 Task: Look for space in Lessines, Belgium from 13th August, 2023 to 17th August, 2023 for 2 adults in price range Rs.10000 to Rs.16000. Place can be entire place with 2 bedrooms having 2 beds and 1 bathroom. Property type can be guest house. Amenities needed are: heating, hot tub, . Booking option can be shelf check-in. Required host language is English.
Action: Mouse moved to (401, 100)
Screenshot: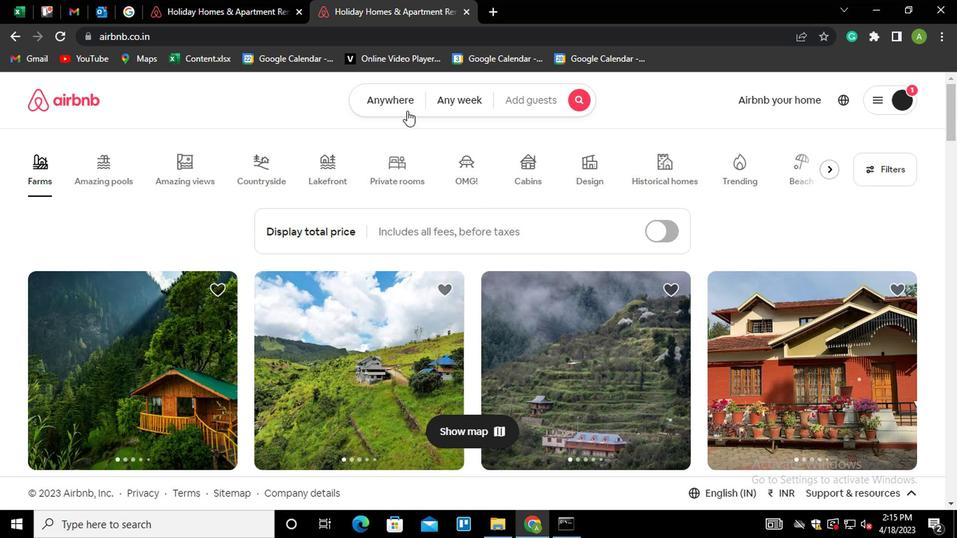 
Action: Mouse pressed left at (401, 100)
Screenshot: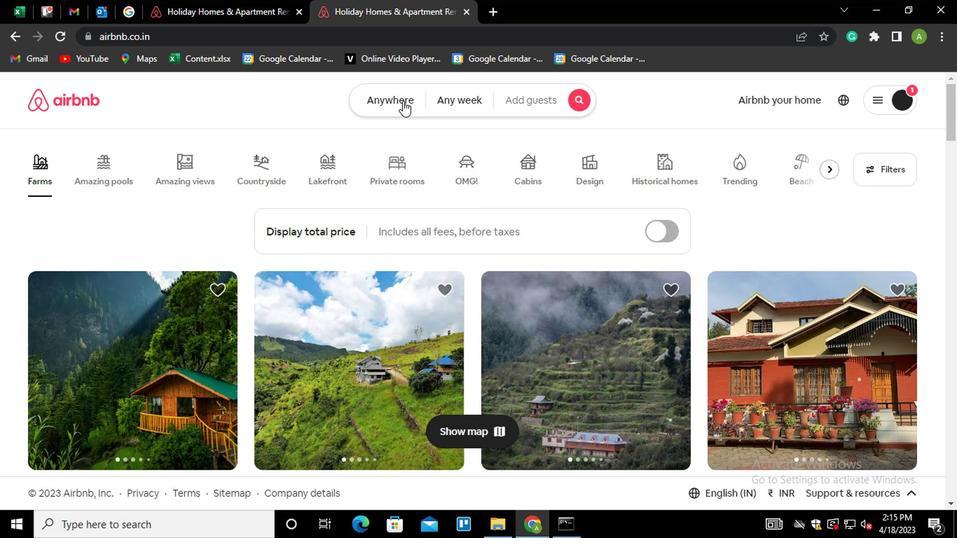 
Action: Mouse moved to (255, 161)
Screenshot: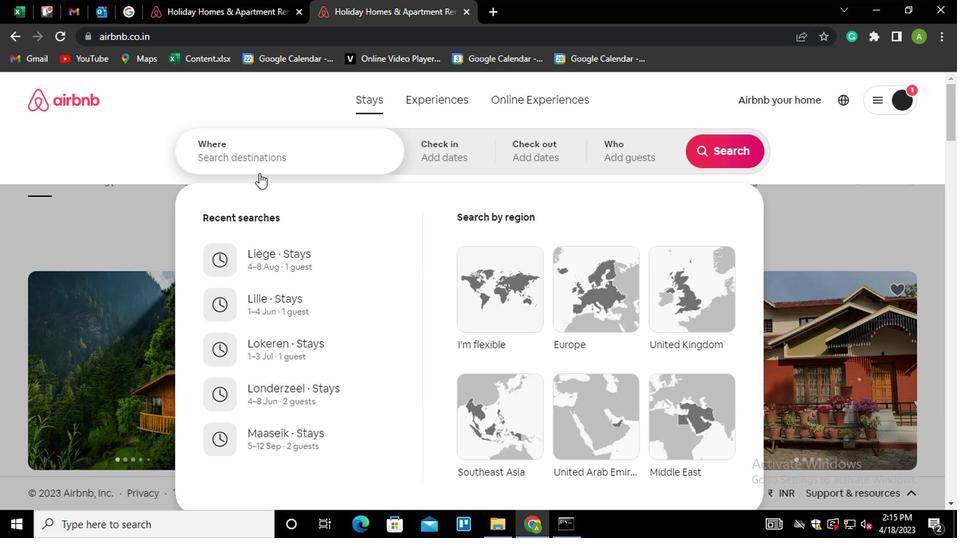 
Action: Mouse pressed left at (255, 161)
Screenshot: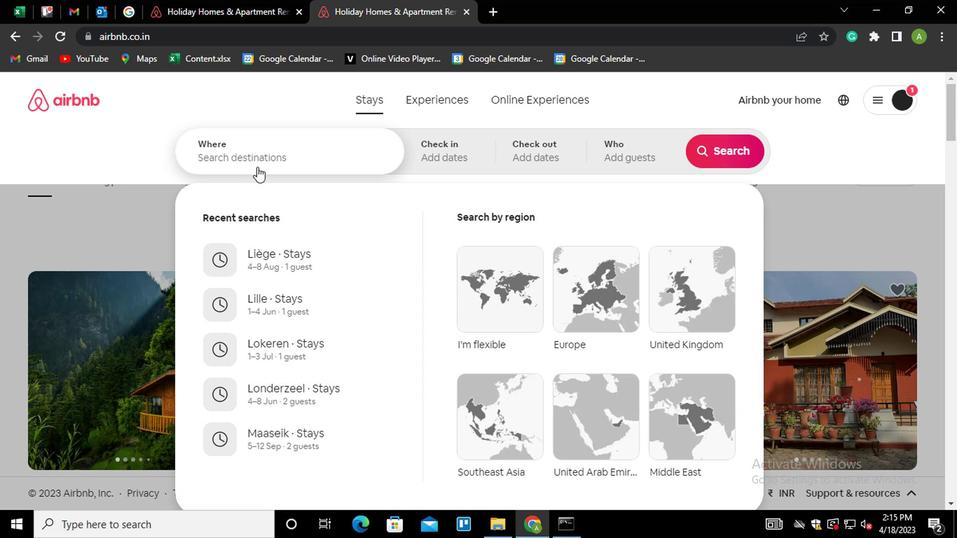 
Action: Key pressed <Key.shift_r>Lessin
Screenshot: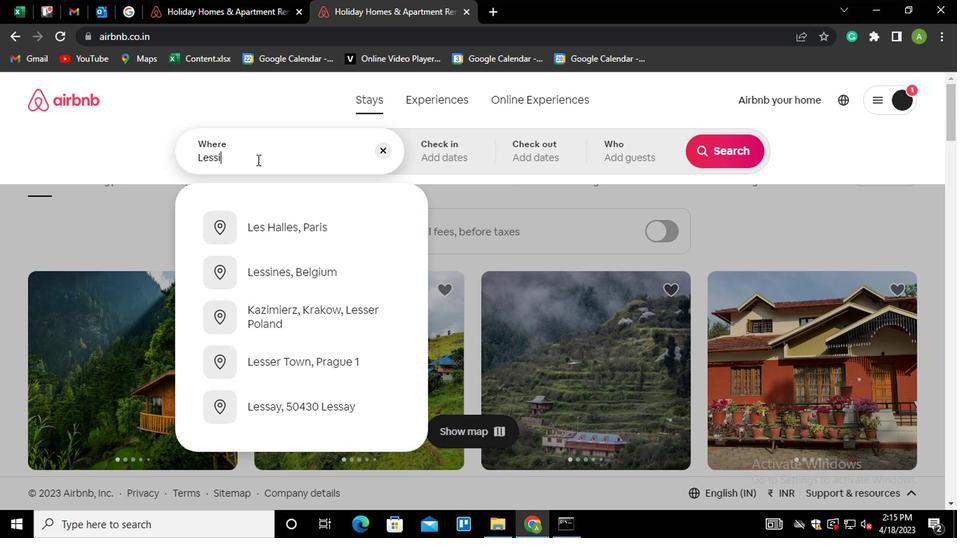
Action: Mouse moved to (272, 229)
Screenshot: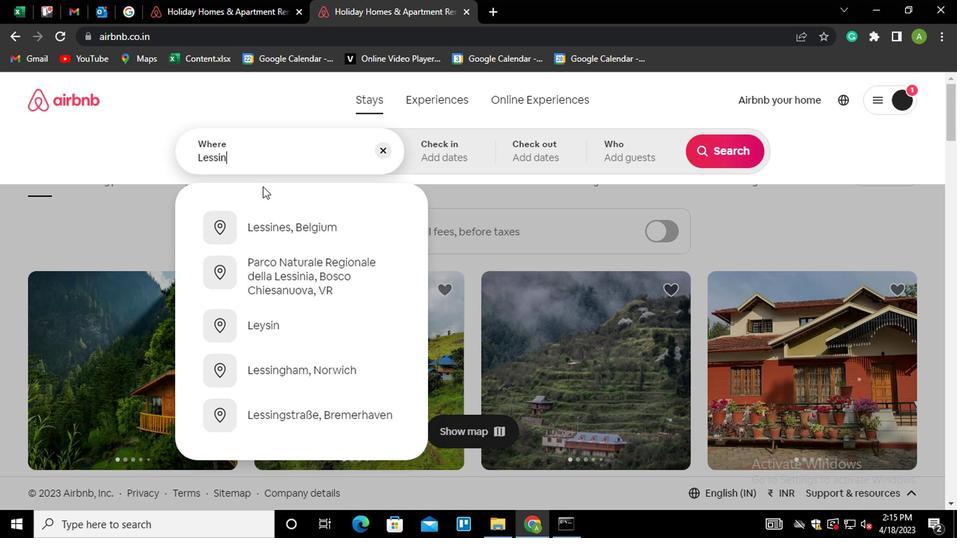 
Action: Mouse pressed left at (272, 229)
Screenshot: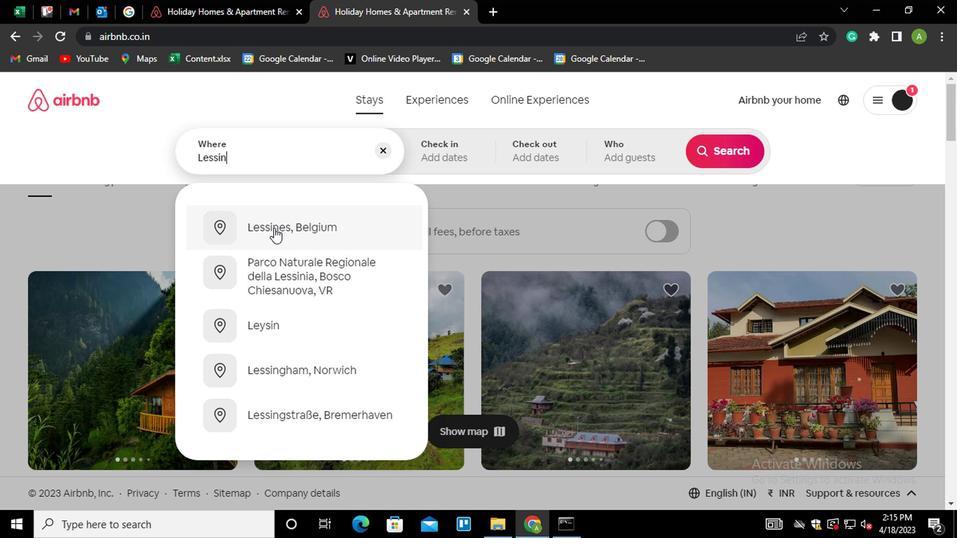 
Action: Mouse moved to (711, 268)
Screenshot: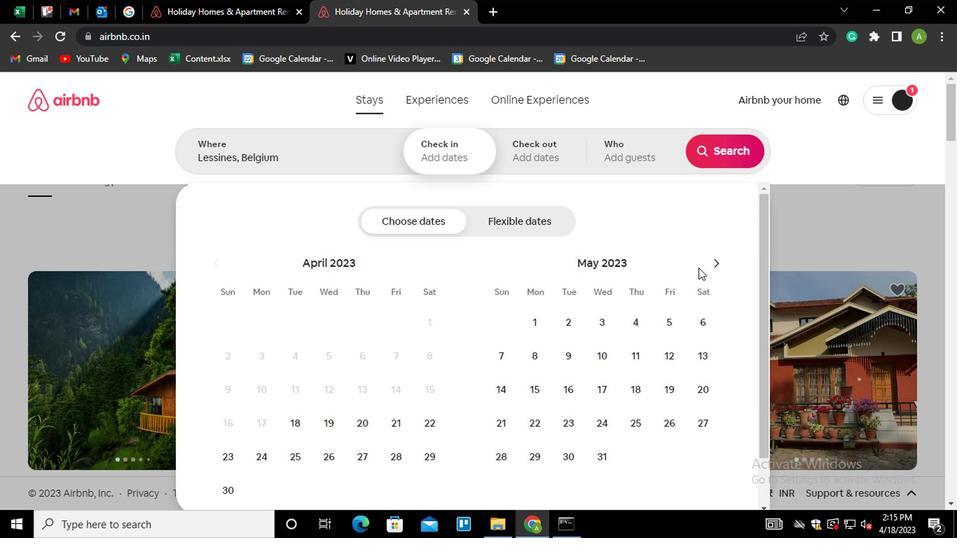 
Action: Mouse pressed left at (711, 268)
Screenshot: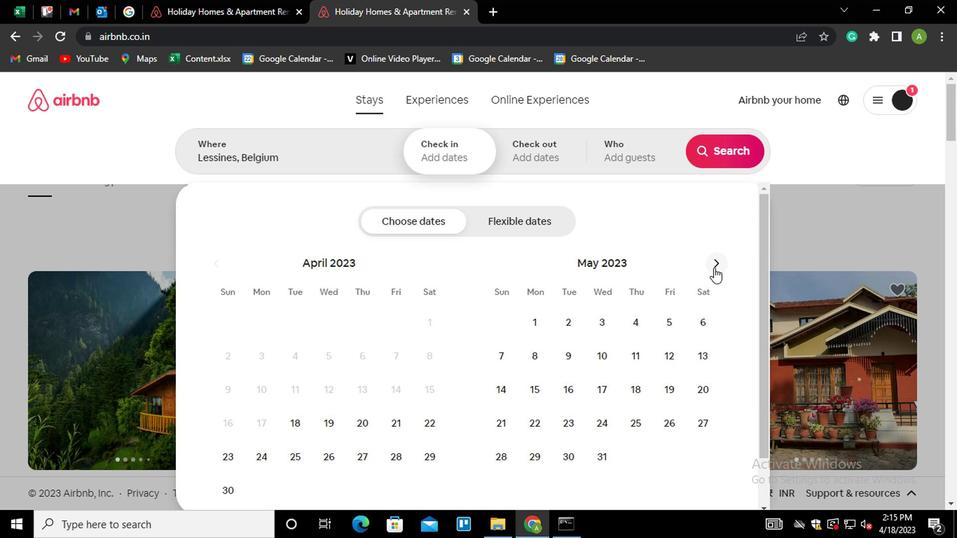 
Action: Mouse pressed left at (711, 268)
Screenshot: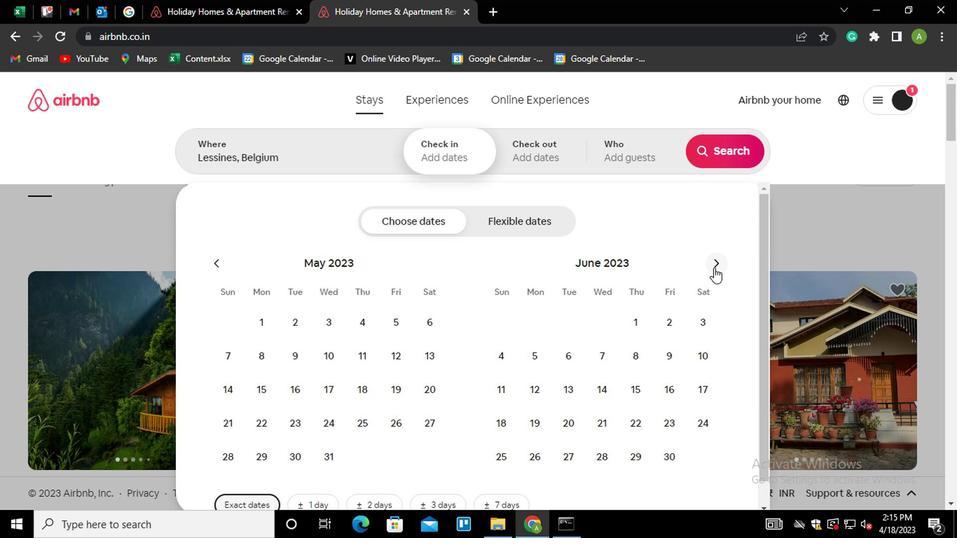 
Action: Mouse pressed left at (711, 268)
Screenshot: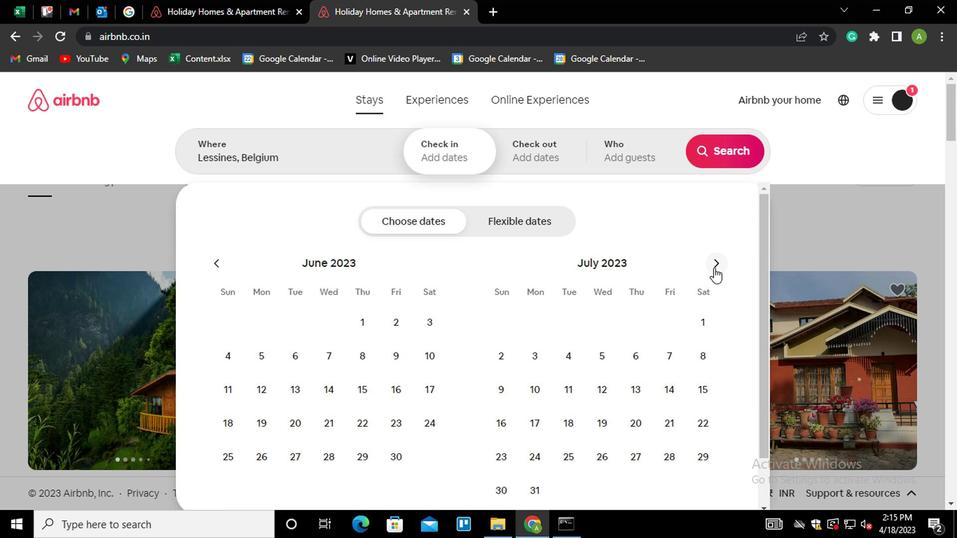 
Action: Mouse moved to (507, 385)
Screenshot: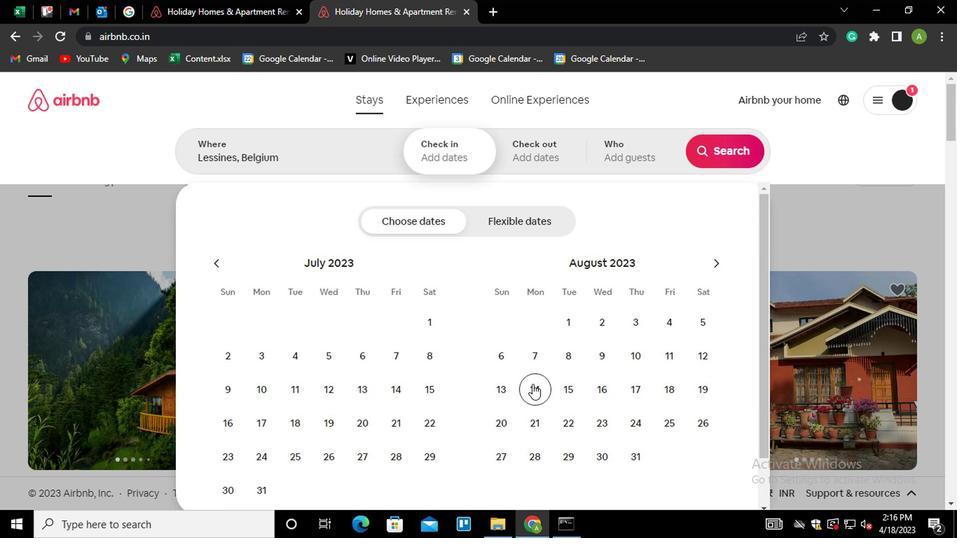 
Action: Mouse pressed left at (507, 385)
Screenshot: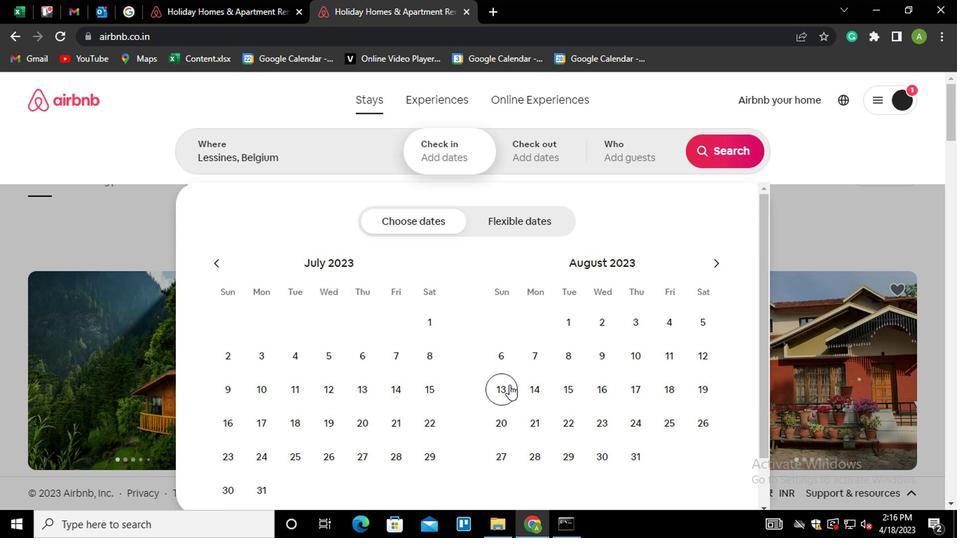 
Action: Mouse moved to (643, 382)
Screenshot: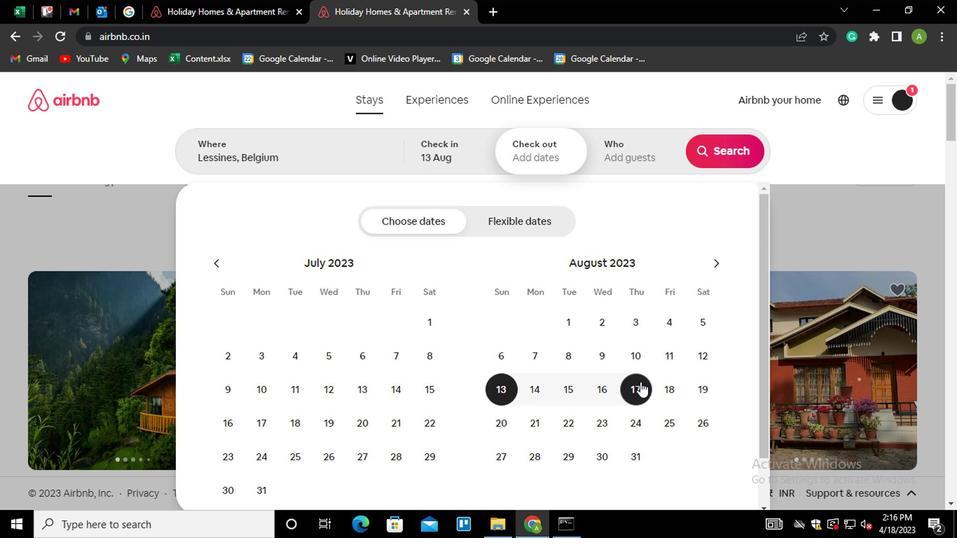 
Action: Mouse pressed left at (643, 382)
Screenshot: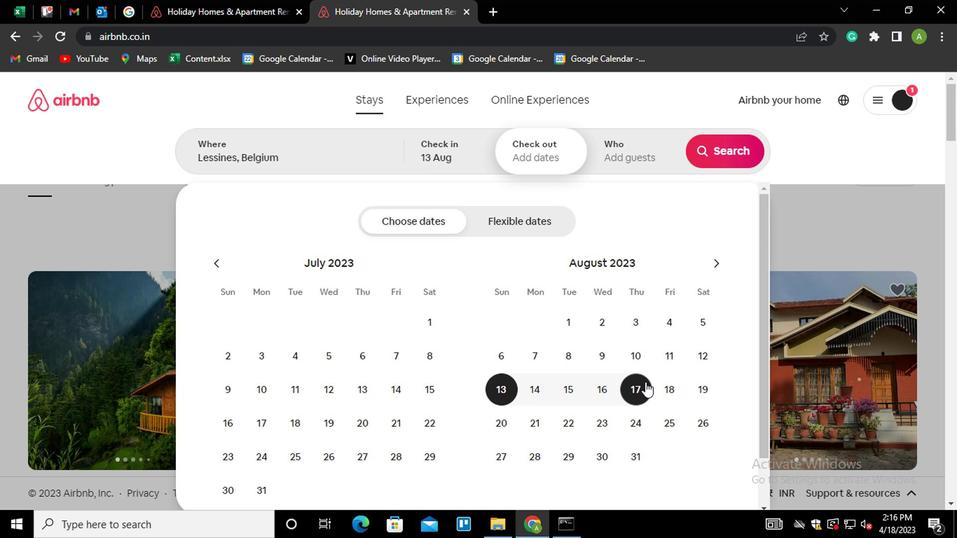 
Action: Mouse moved to (651, 159)
Screenshot: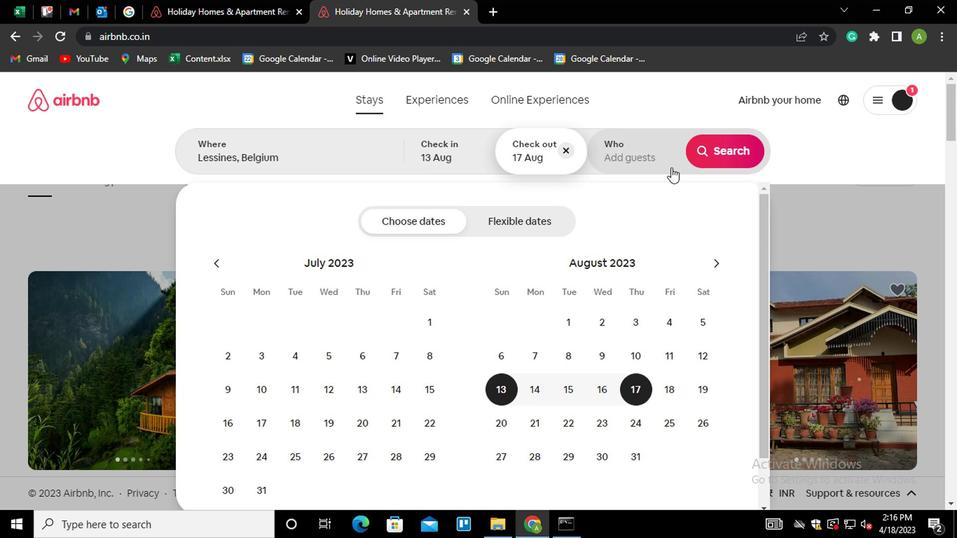 
Action: Mouse pressed left at (651, 159)
Screenshot: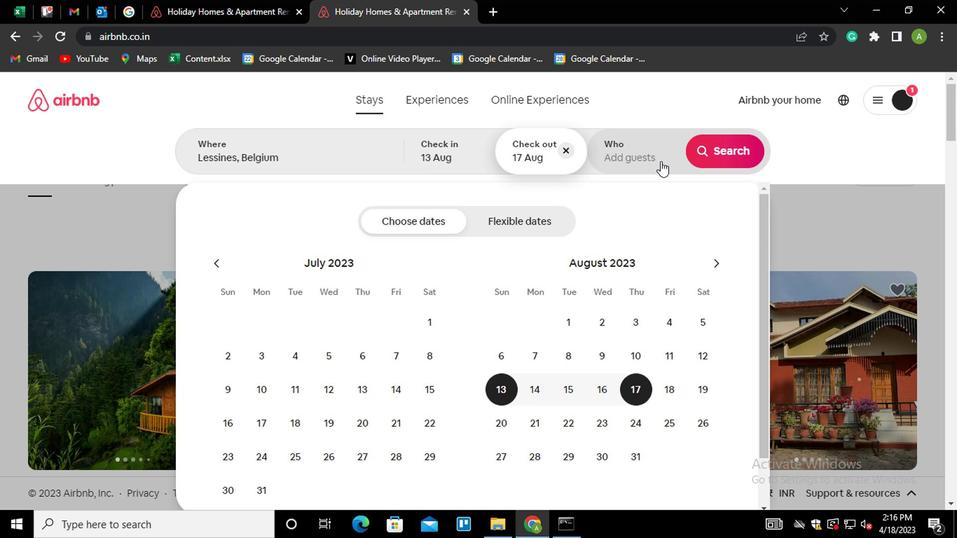 
Action: Mouse moved to (731, 231)
Screenshot: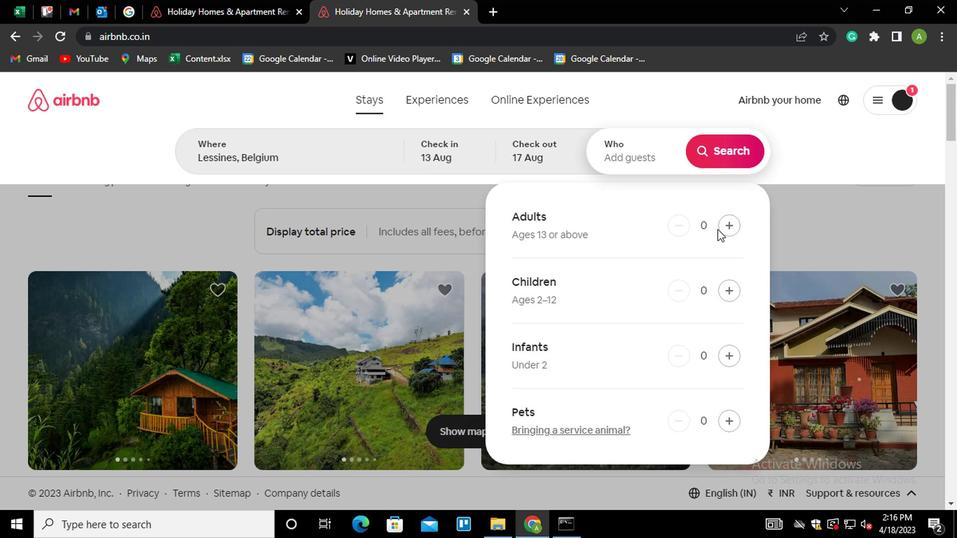 
Action: Mouse pressed left at (731, 231)
Screenshot: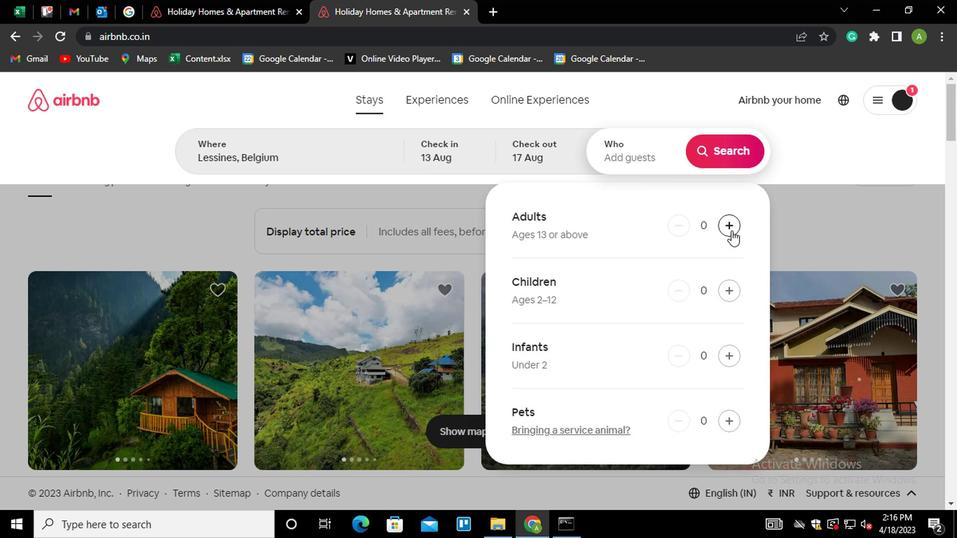 
Action: Mouse pressed left at (731, 231)
Screenshot: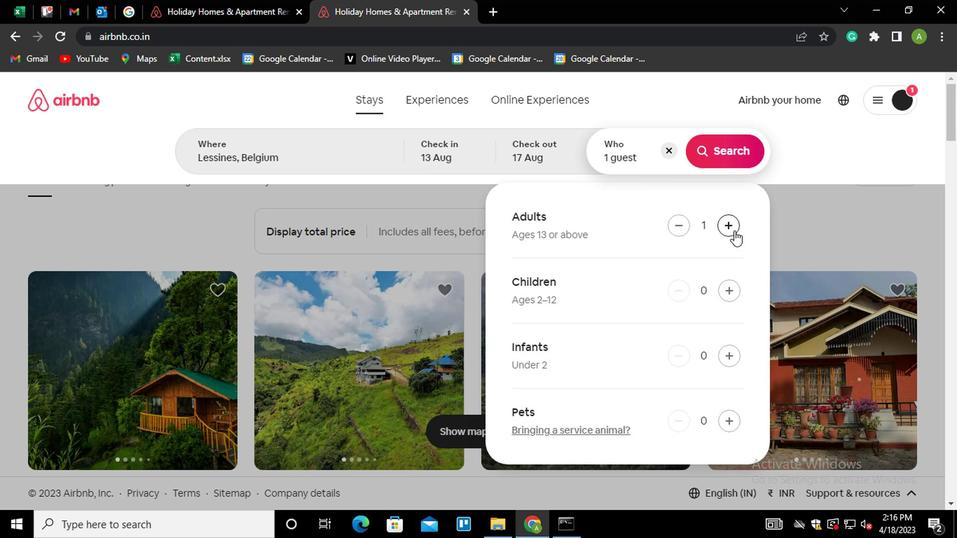 
Action: Mouse moved to (729, 151)
Screenshot: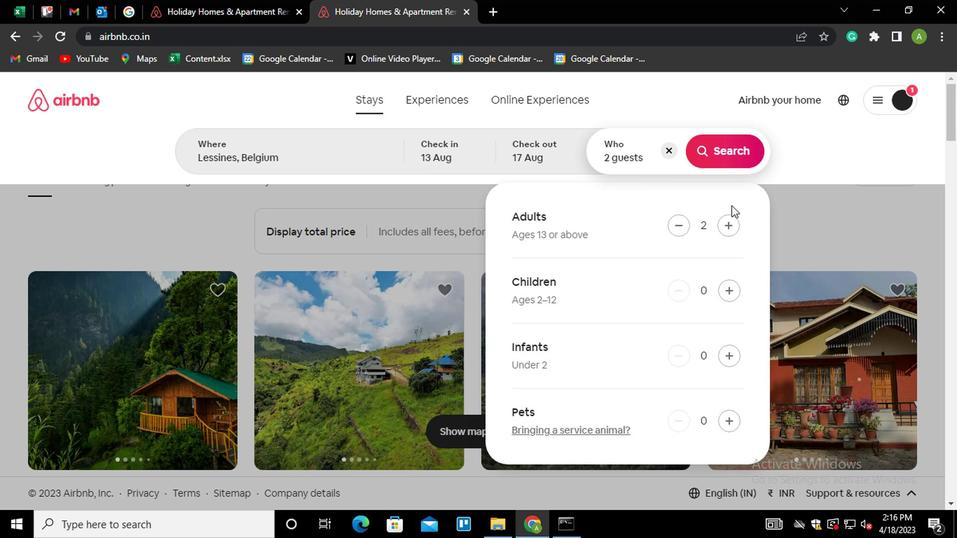 
Action: Mouse pressed left at (729, 151)
Screenshot: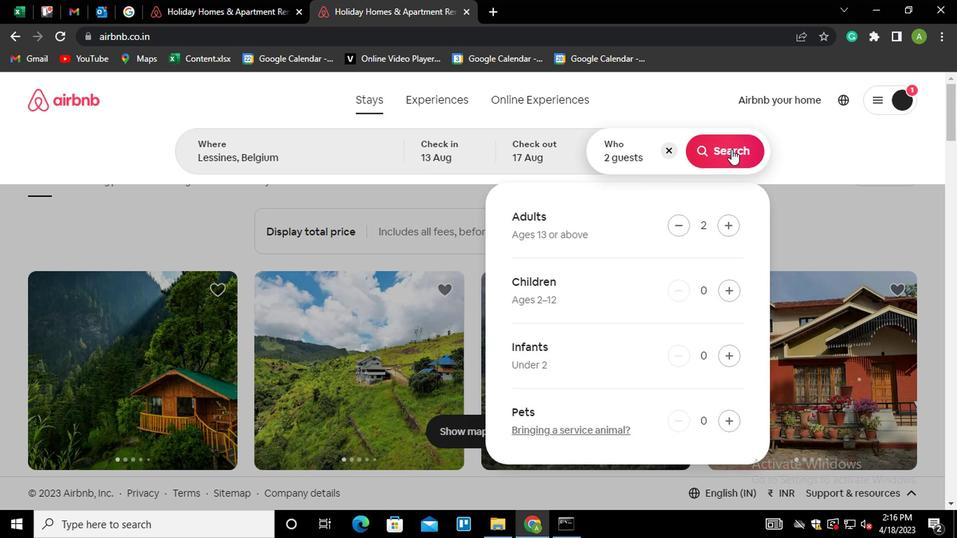 
Action: Mouse moved to (889, 157)
Screenshot: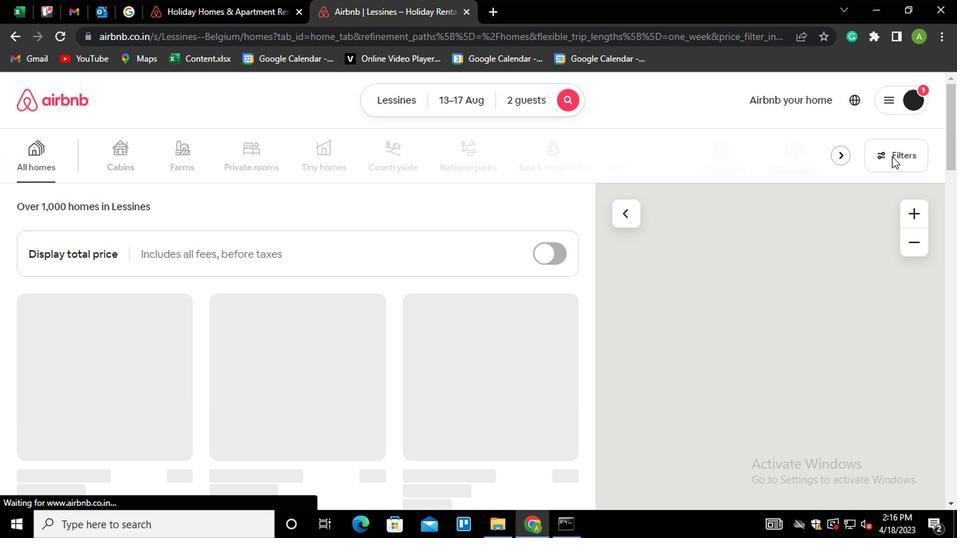 
Action: Mouse pressed left at (889, 157)
Screenshot: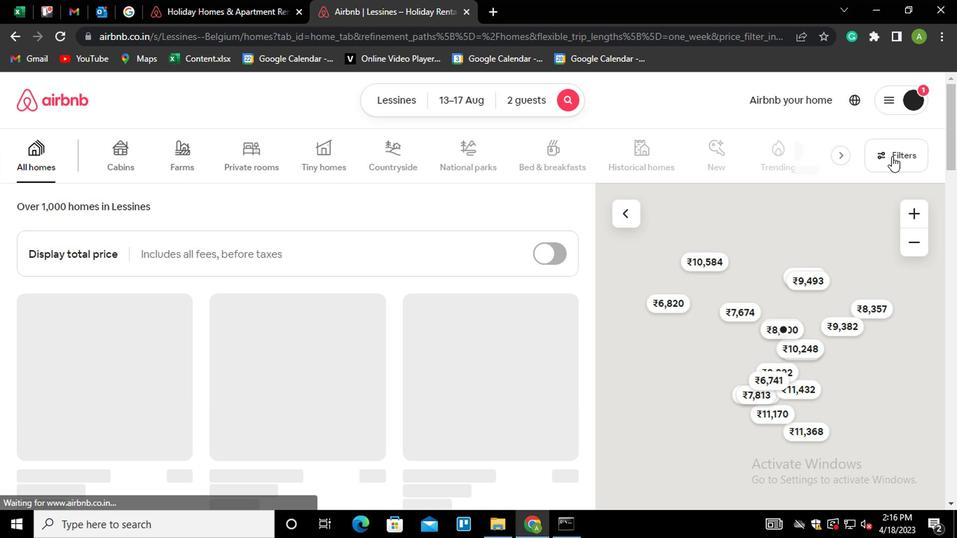 
Action: Mouse moved to (327, 324)
Screenshot: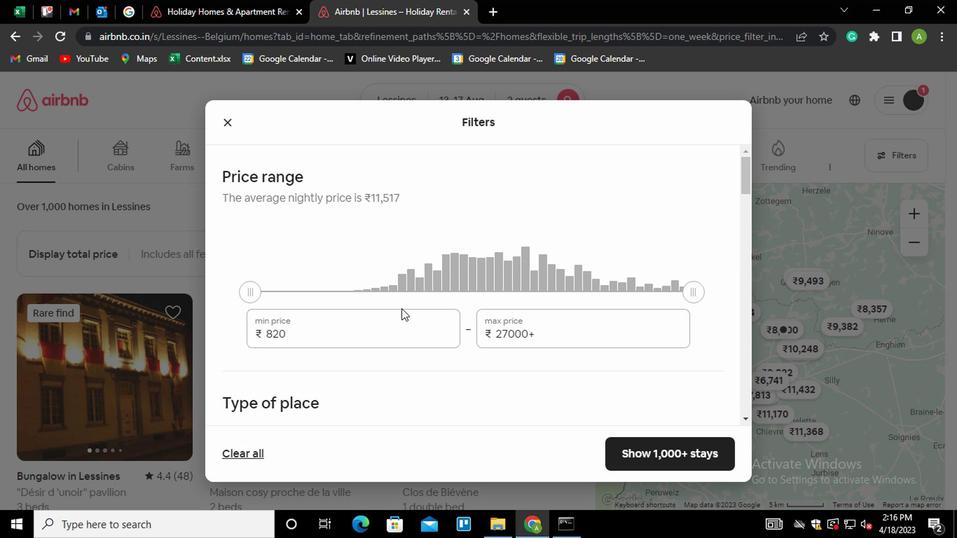 
Action: Mouse pressed left at (327, 324)
Screenshot: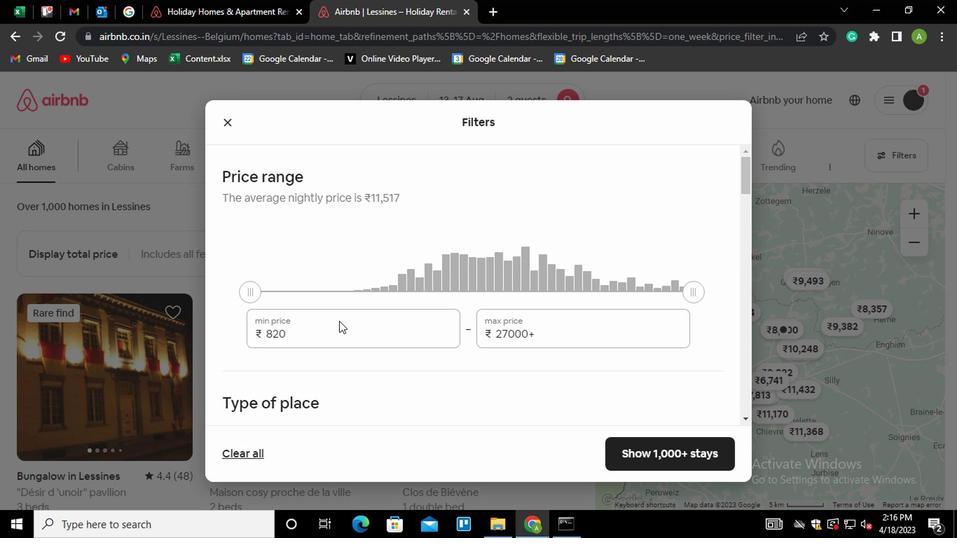 
Action: Key pressed <Key.shift_r><Key.home>10000
Screenshot: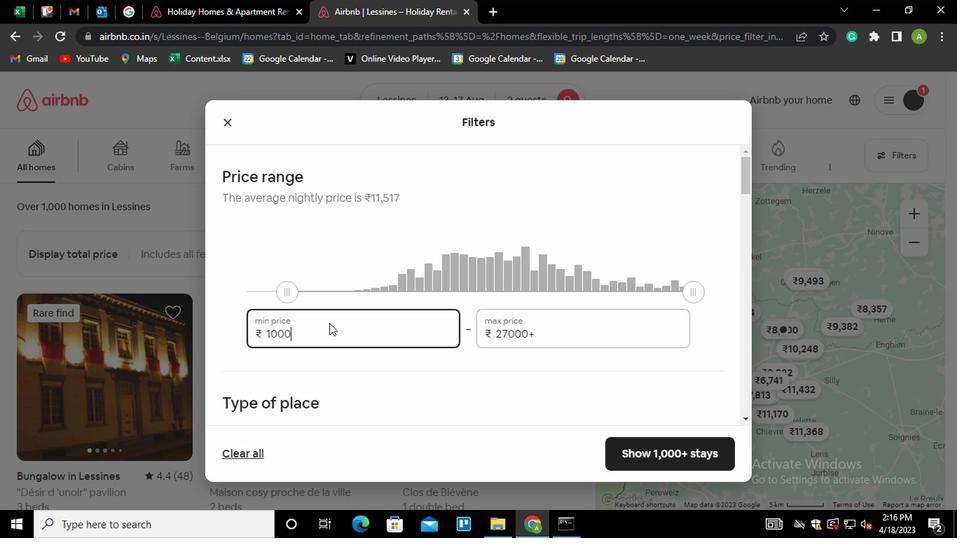 
Action: Mouse moved to (539, 335)
Screenshot: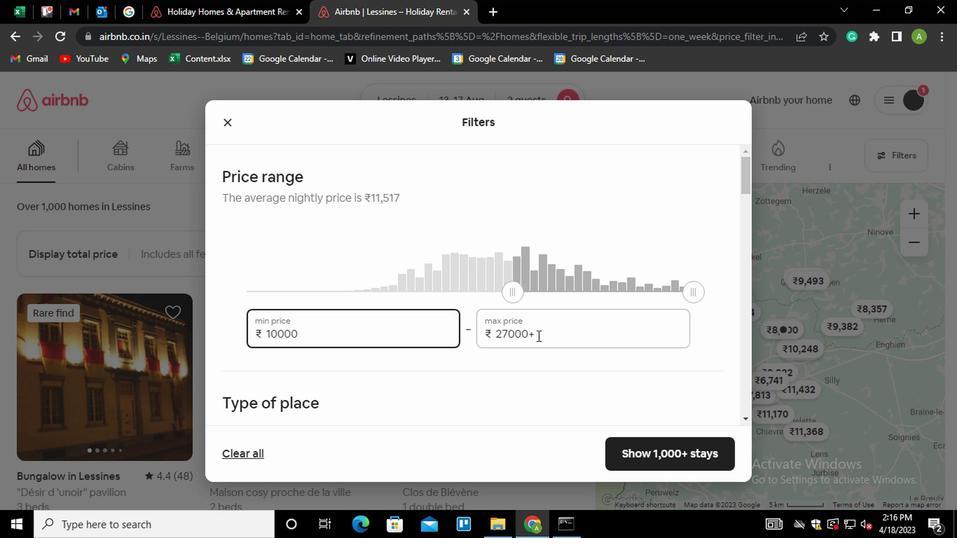 
Action: Mouse pressed left at (539, 335)
Screenshot: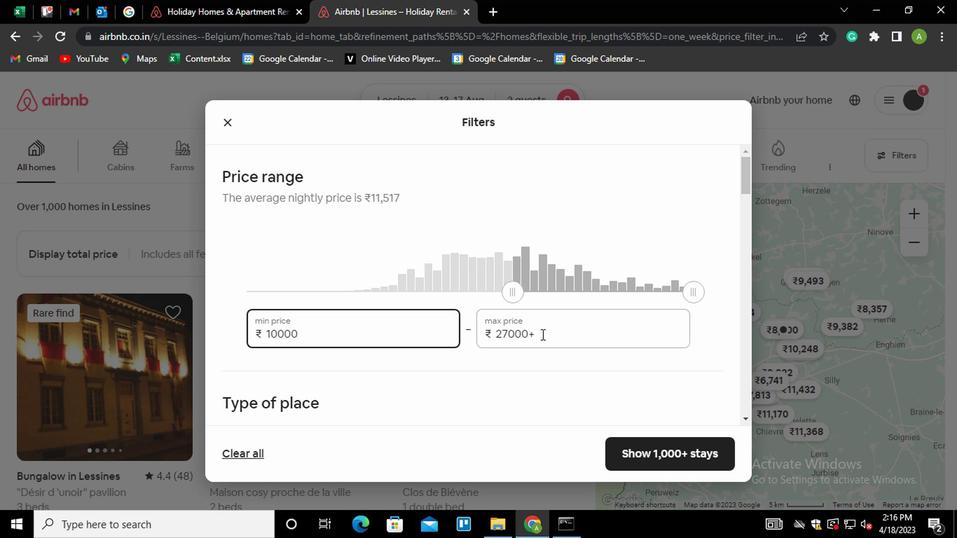 
Action: Mouse moved to (539, 335)
Screenshot: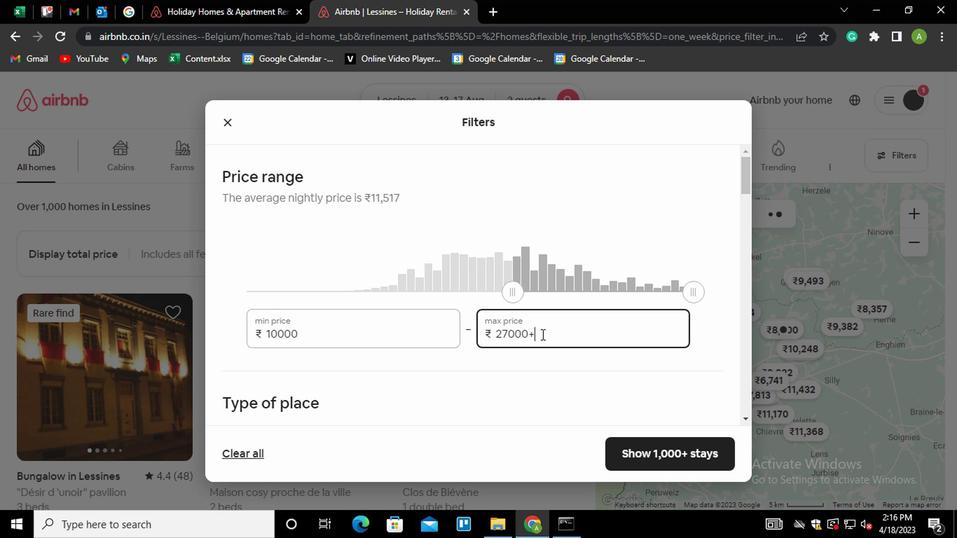 
Action: Key pressed <Key.shift_r><Key.home>16000
Screenshot: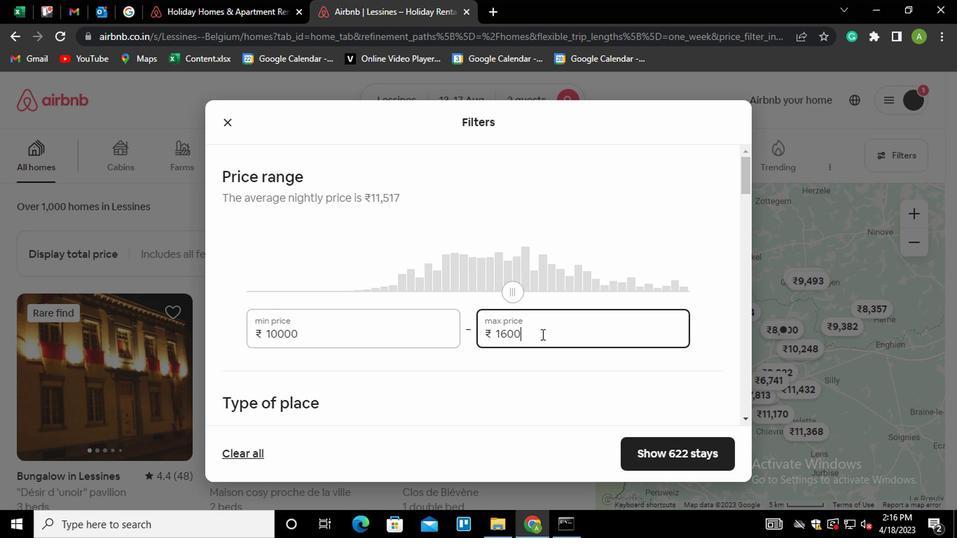 
Action: Mouse moved to (499, 388)
Screenshot: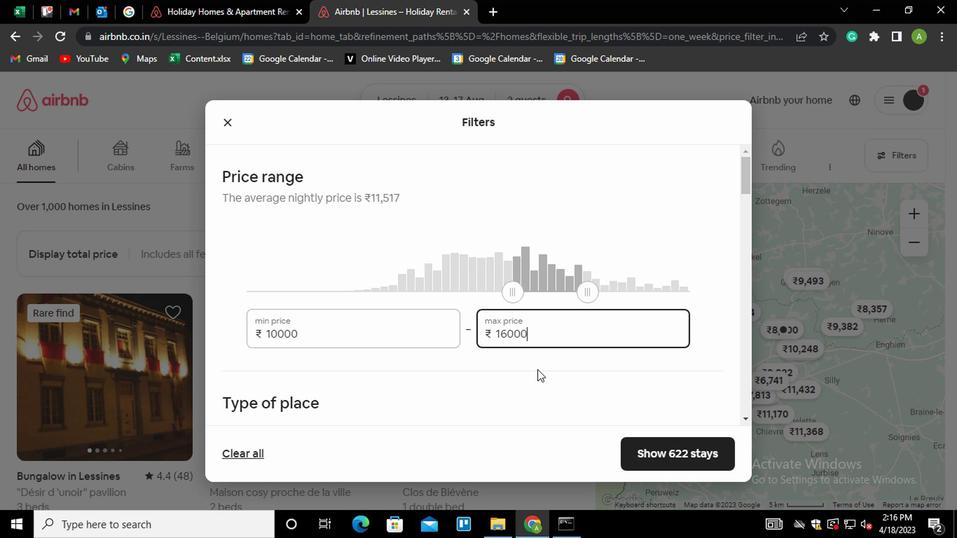
Action: Mouse scrolled (499, 388) with delta (0, 0)
Screenshot: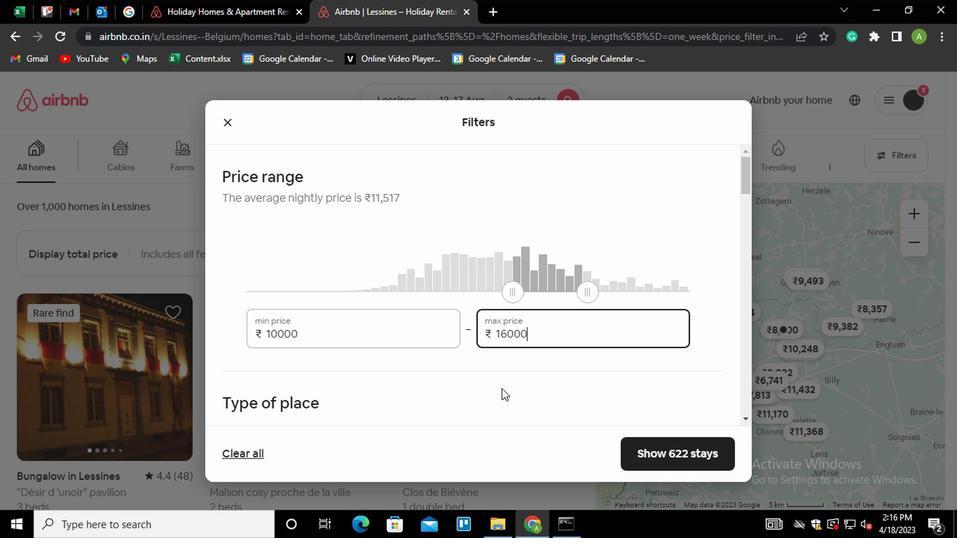 
Action: Mouse scrolled (499, 388) with delta (0, 0)
Screenshot: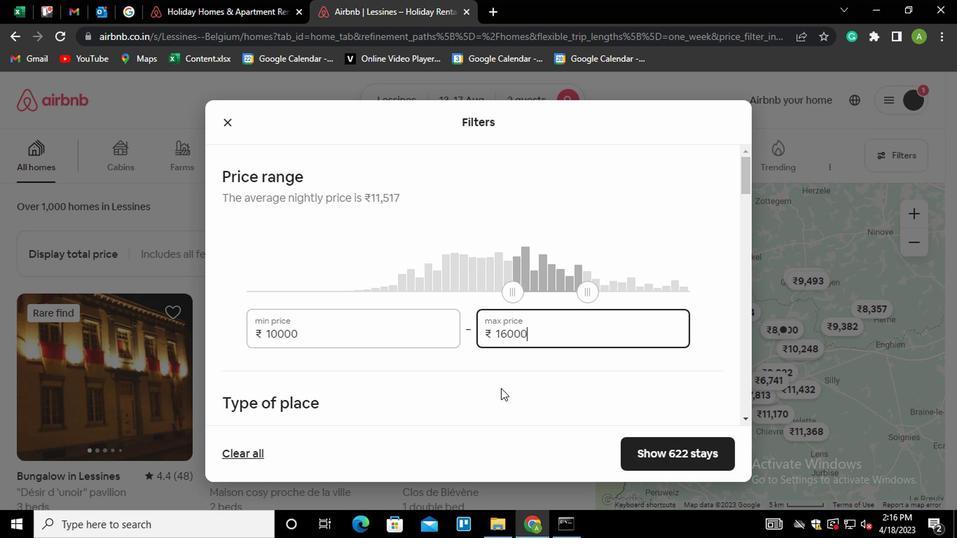 
Action: Mouse moved to (226, 310)
Screenshot: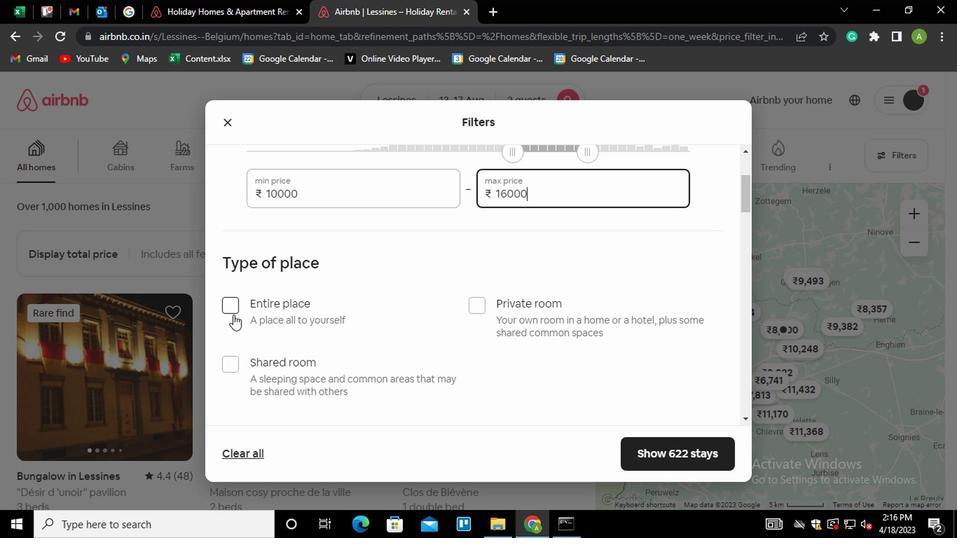 
Action: Mouse pressed left at (226, 310)
Screenshot: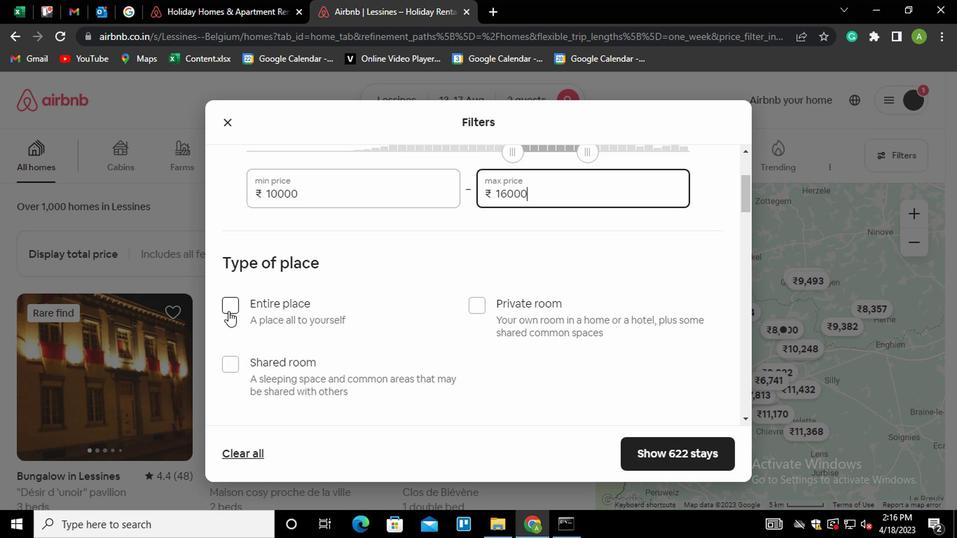 
Action: Mouse moved to (410, 336)
Screenshot: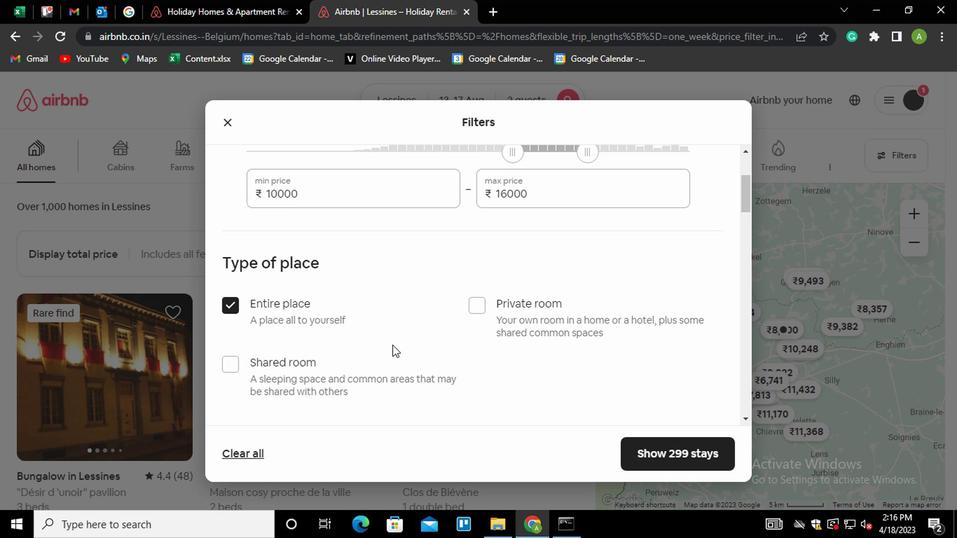 
Action: Mouse scrolled (410, 336) with delta (0, 0)
Screenshot: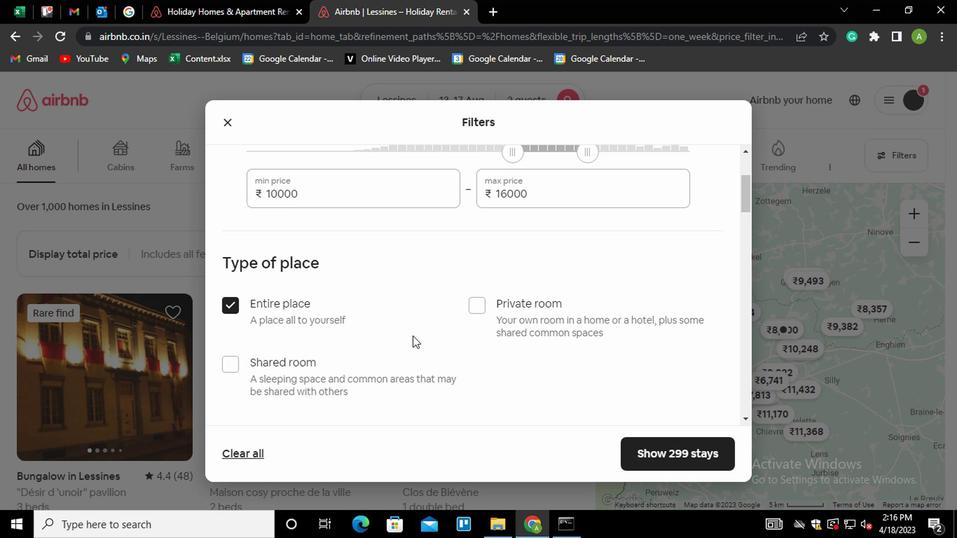 
Action: Mouse scrolled (410, 336) with delta (0, 0)
Screenshot: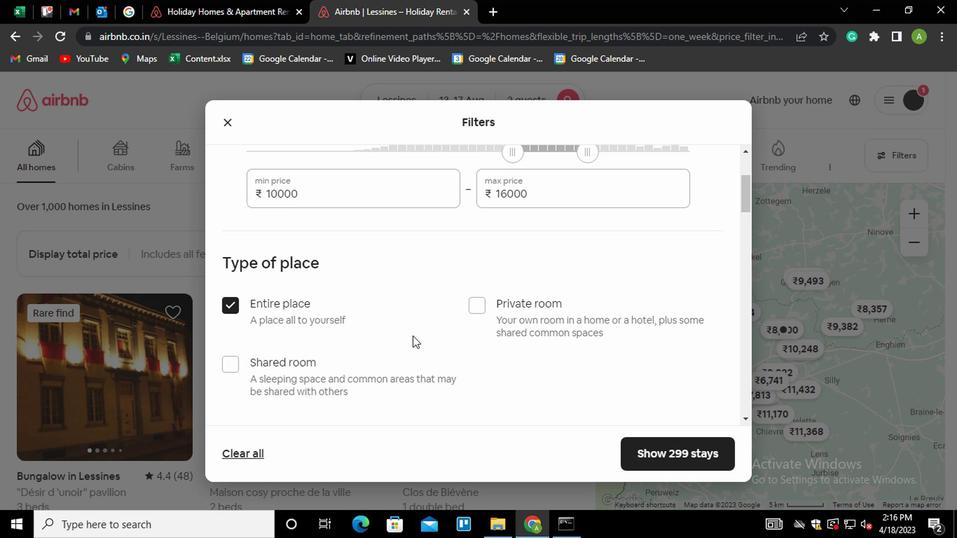 
Action: Mouse scrolled (410, 336) with delta (0, 0)
Screenshot: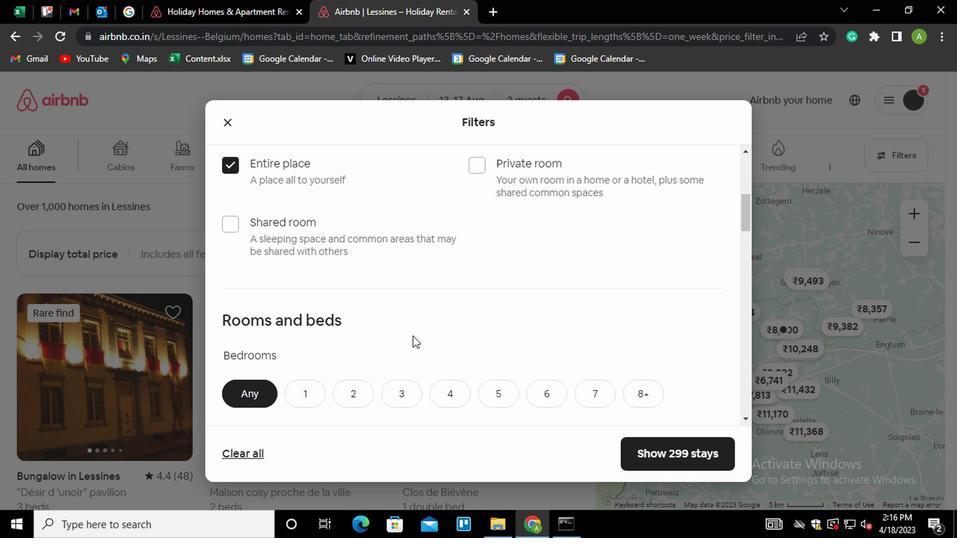
Action: Mouse scrolled (410, 336) with delta (0, 0)
Screenshot: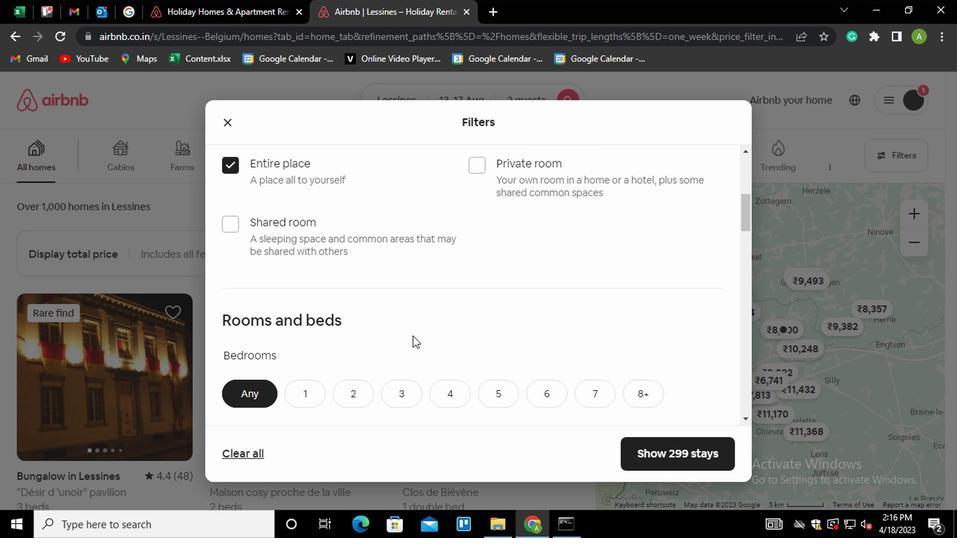 
Action: Mouse moved to (351, 263)
Screenshot: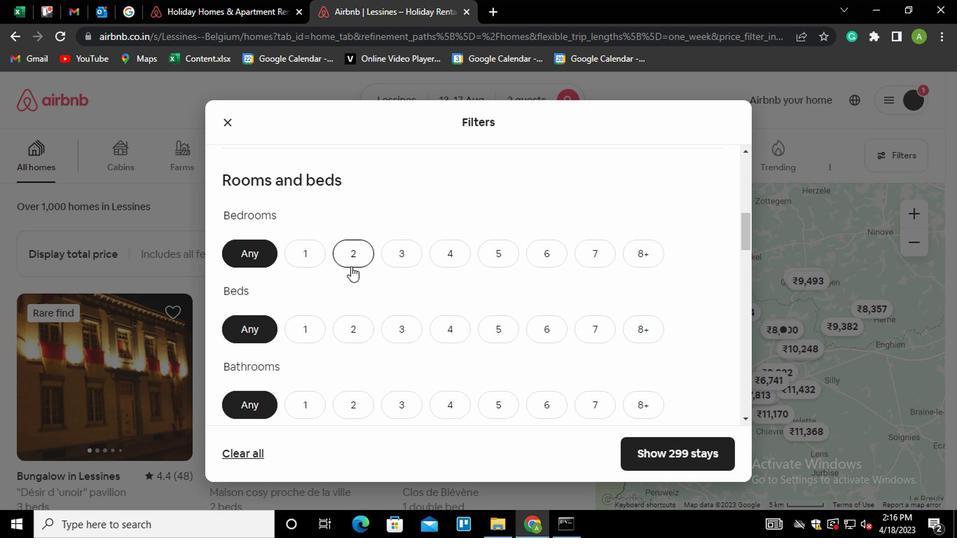 
Action: Mouse pressed left at (351, 263)
Screenshot: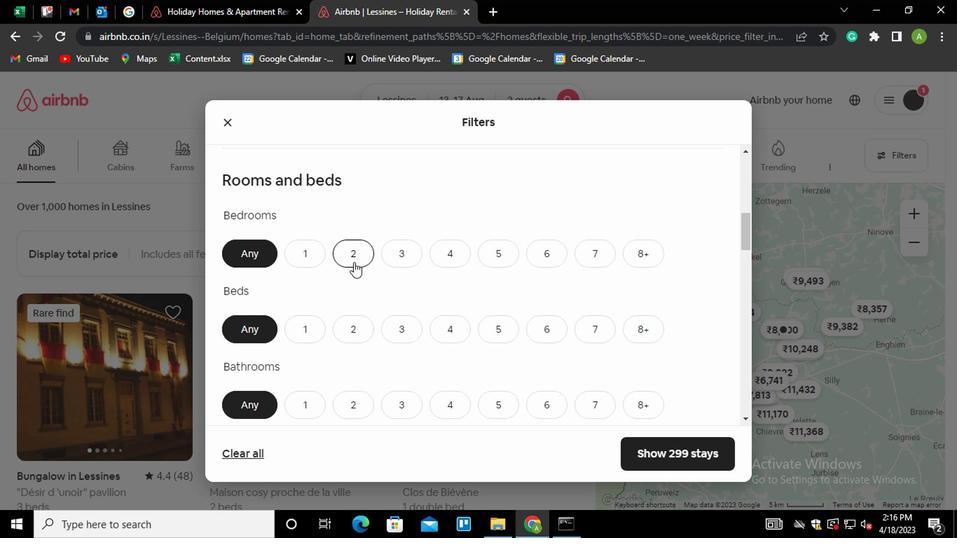
Action: Mouse moved to (357, 331)
Screenshot: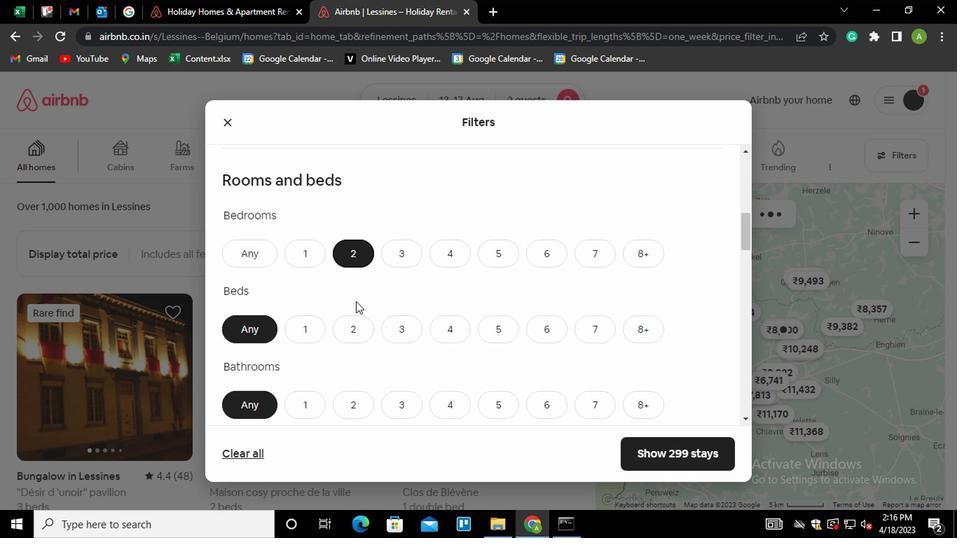 
Action: Mouse pressed left at (357, 331)
Screenshot: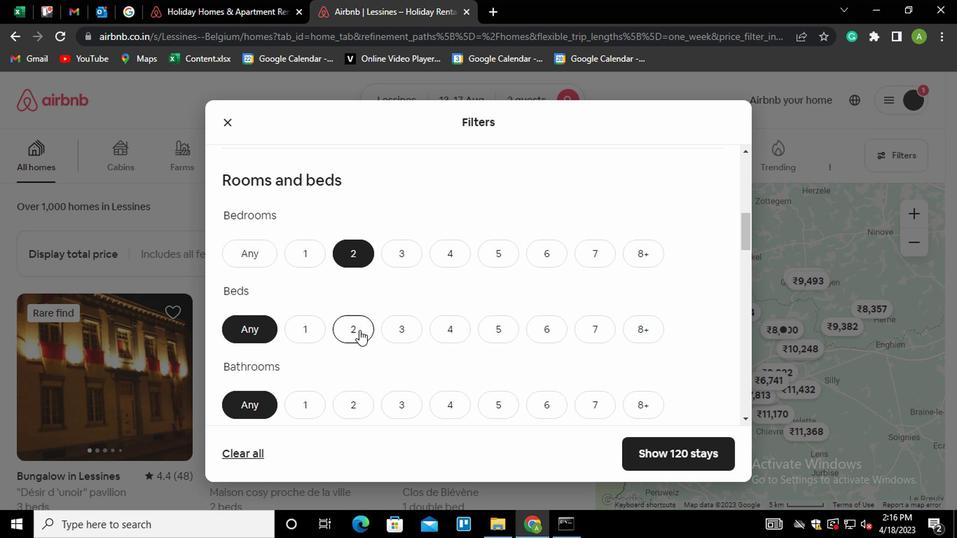 
Action: Mouse moved to (300, 406)
Screenshot: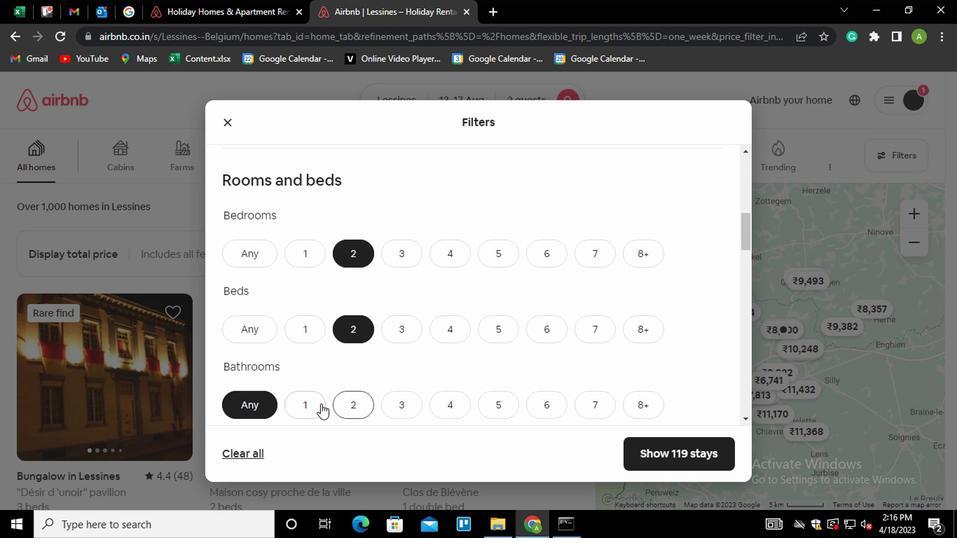 
Action: Mouse pressed left at (300, 406)
Screenshot: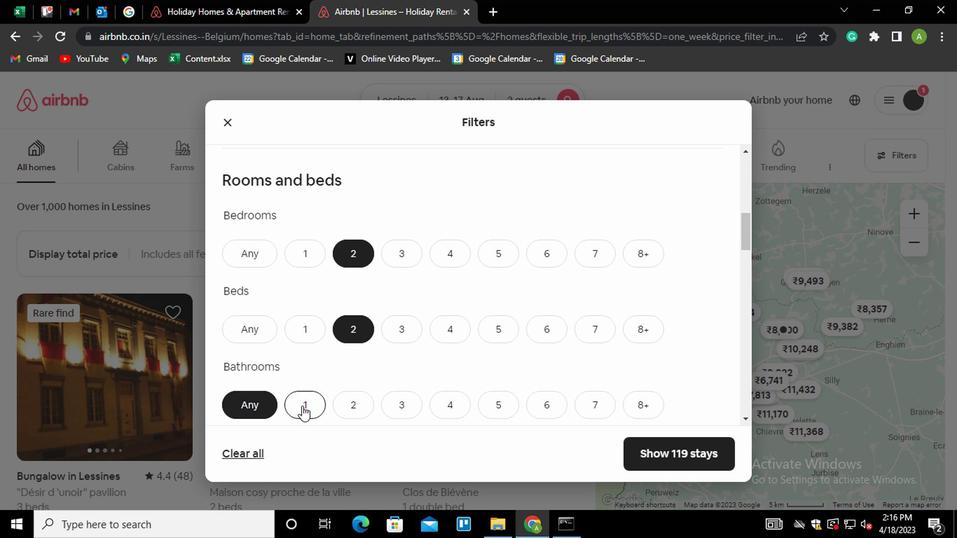 
Action: Mouse moved to (430, 363)
Screenshot: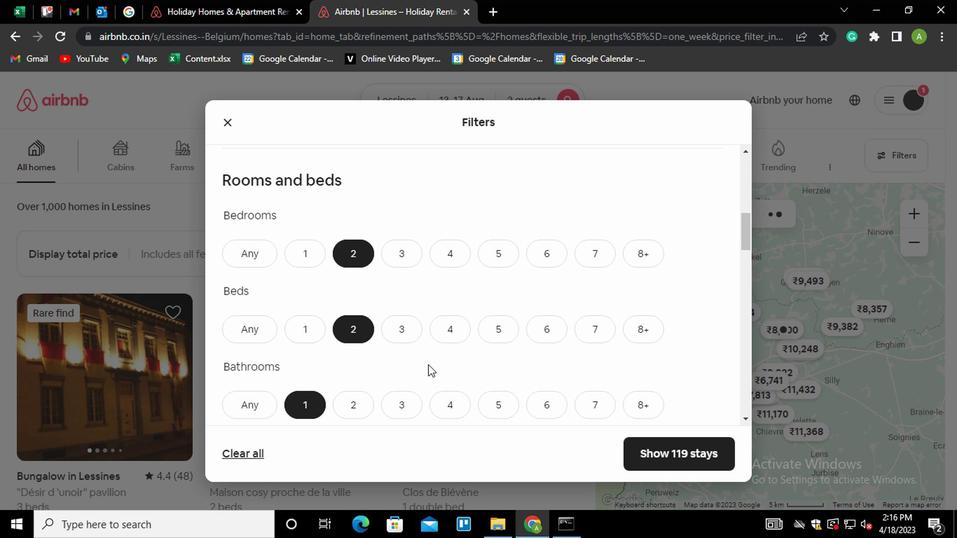 
Action: Mouse scrolled (430, 363) with delta (0, 0)
Screenshot: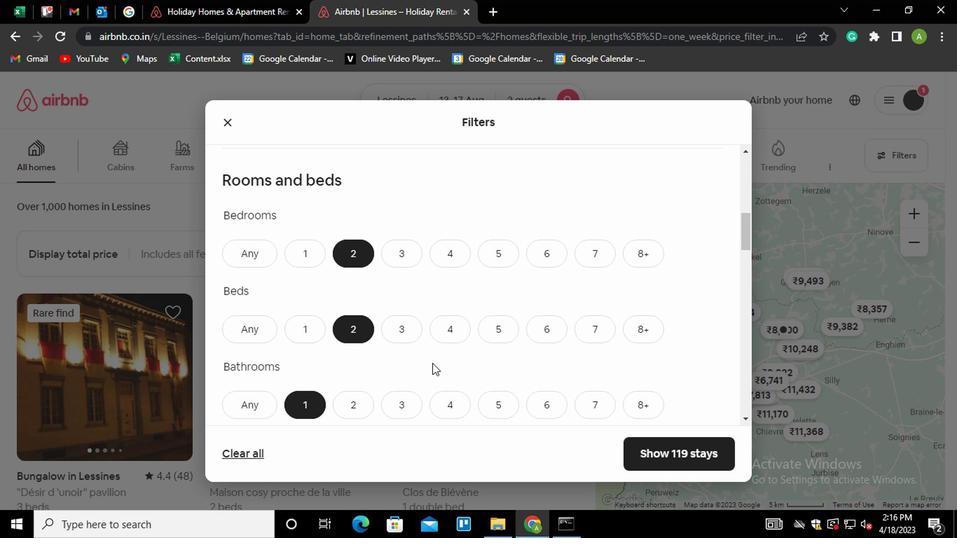 
Action: Mouse scrolled (430, 363) with delta (0, 0)
Screenshot: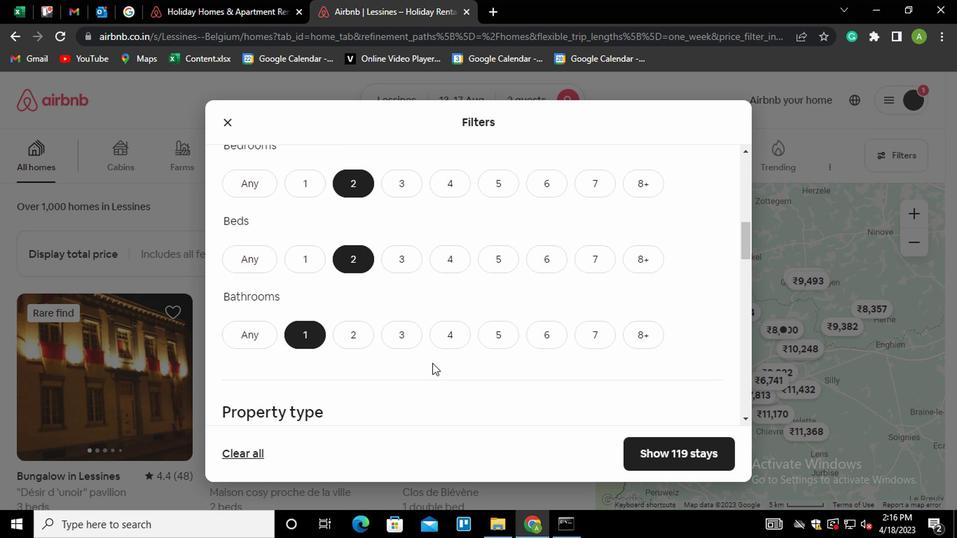 
Action: Mouse scrolled (430, 363) with delta (0, 0)
Screenshot: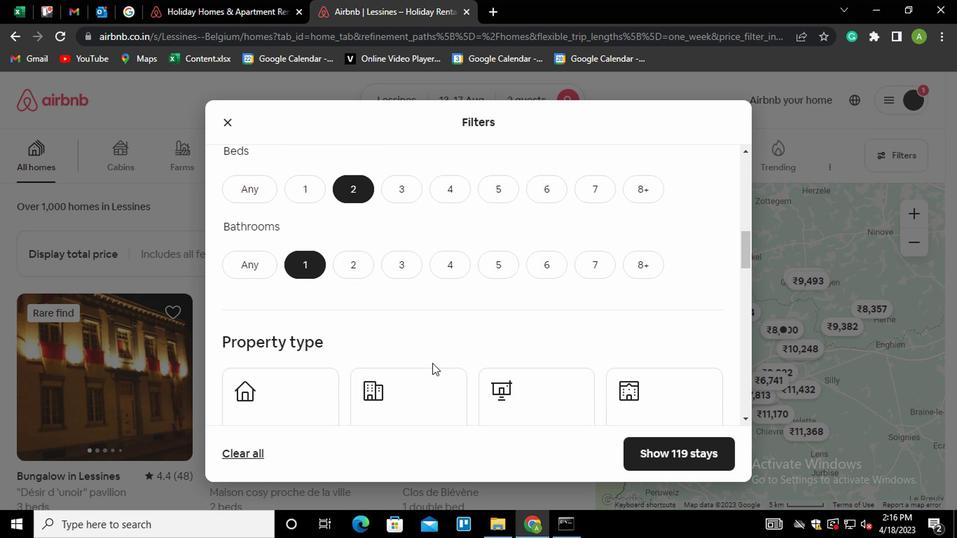 
Action: Mouse moved to (560, 363)
Screenshot: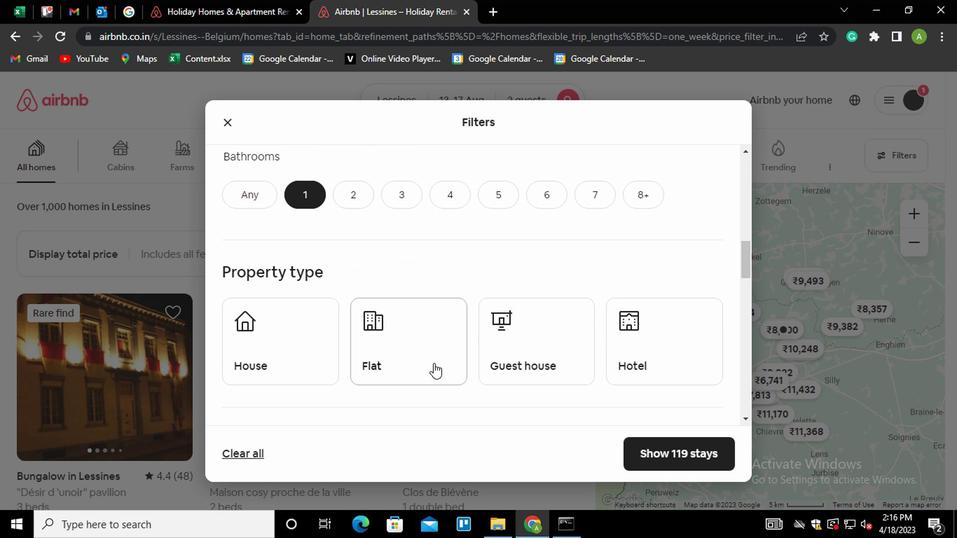 
Action: Mouse pressed left at (560, 363)
Screenshot: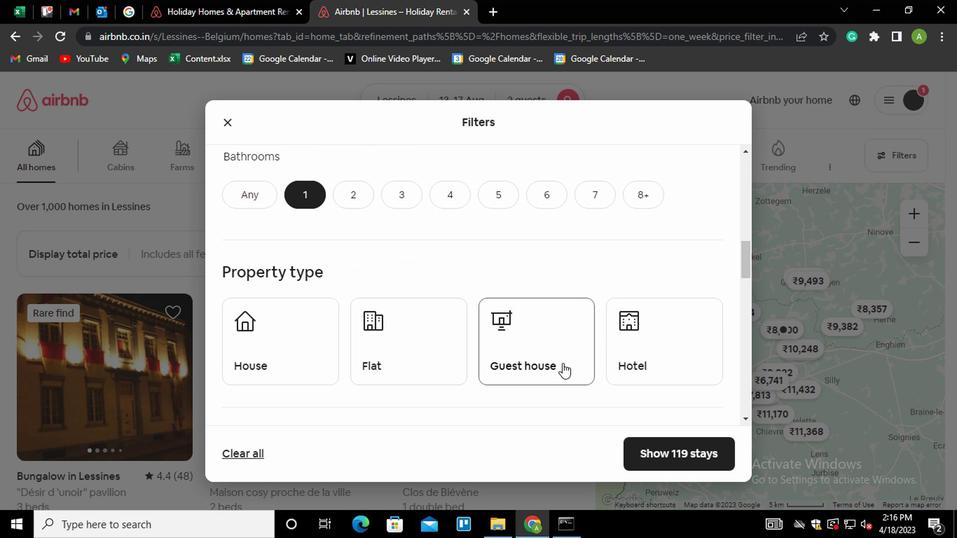 
Action: Mouse moved to (587, 363)
Screenshot: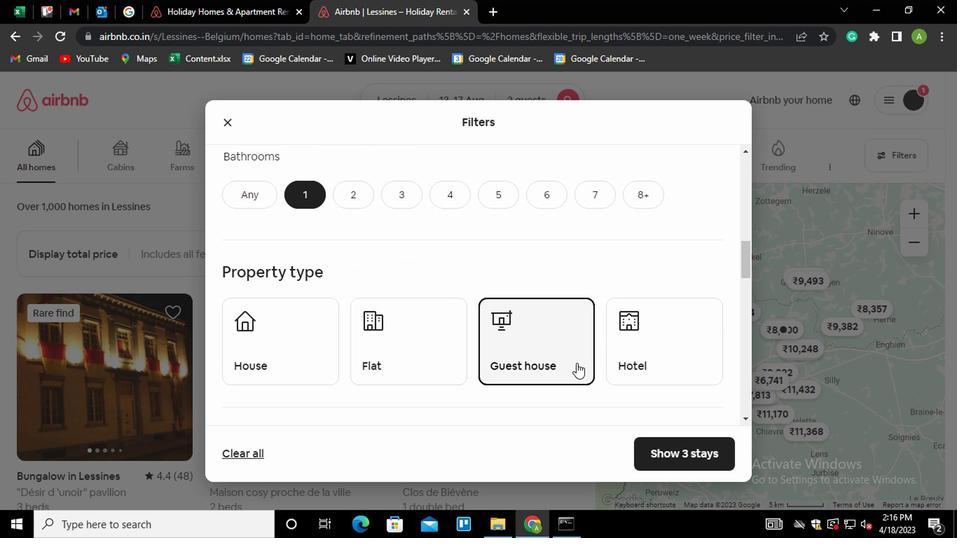 
Action: Mouse scrolled (587, 363) with delta (0, 0)
Screenshot: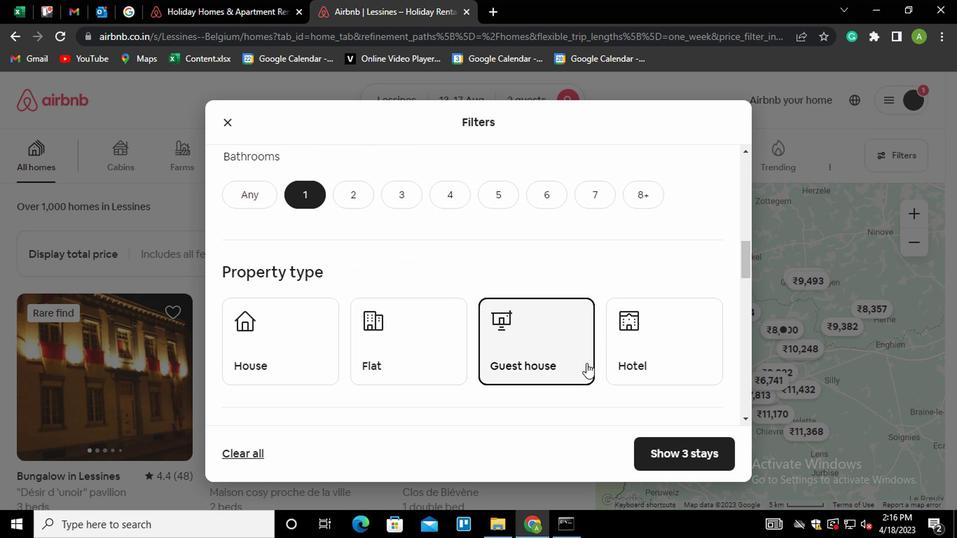 
Action: Mouse scrolled (587, 363) with delta (0, 0)
Screenshot: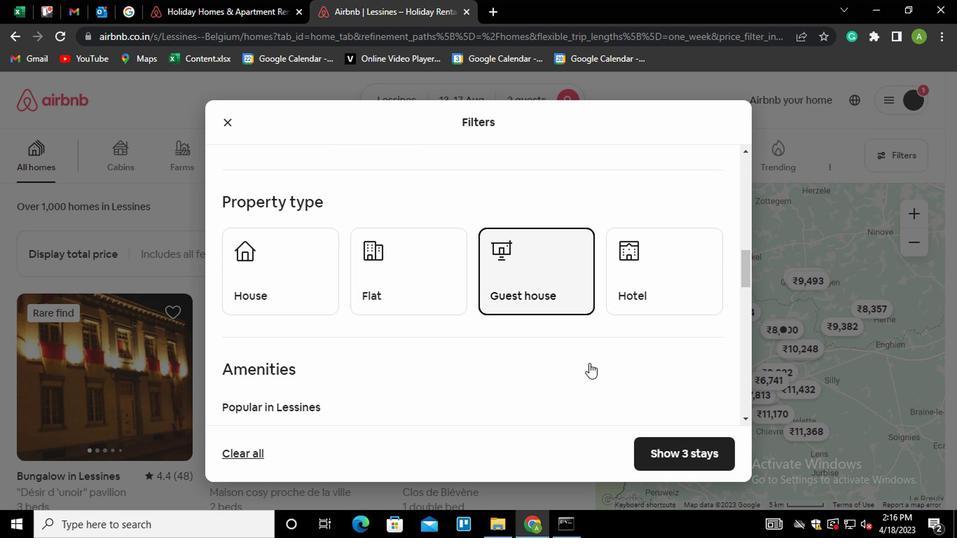 
Action: Mouse scrolled (587, 363) with delta (0, 0)
Screenshot: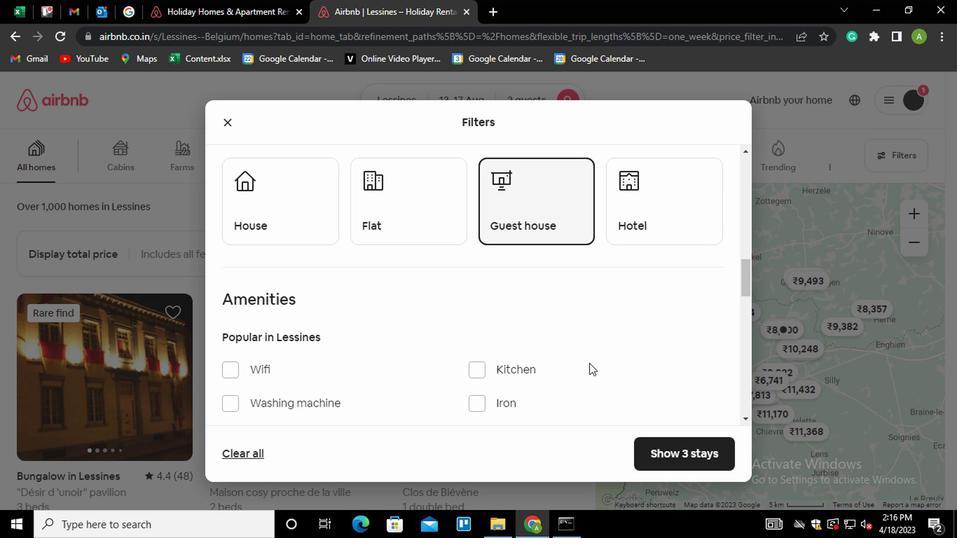 
Action: Mouse moved to (535, 369)
Screenshot: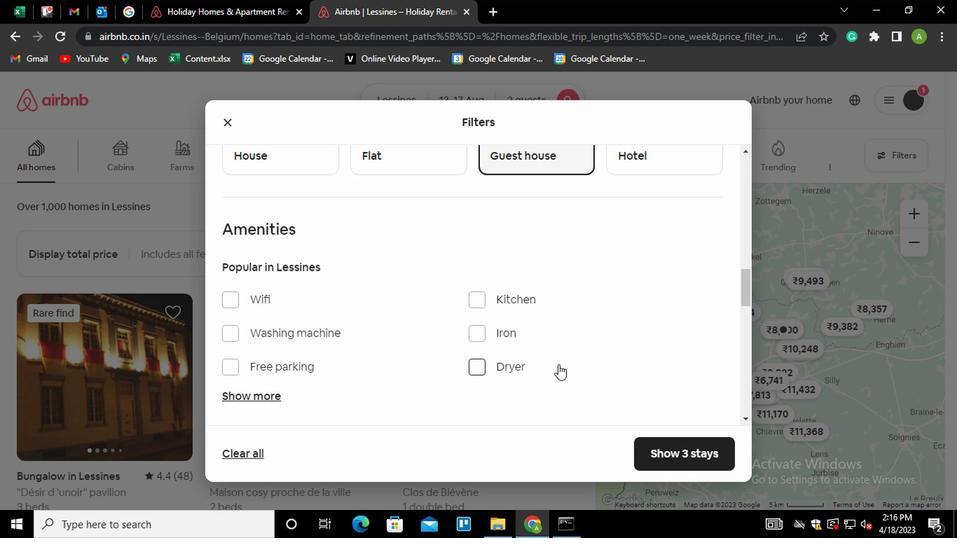 
Action: Mouse scrolled (535, 368) with delta (0, 0)
Screenshot: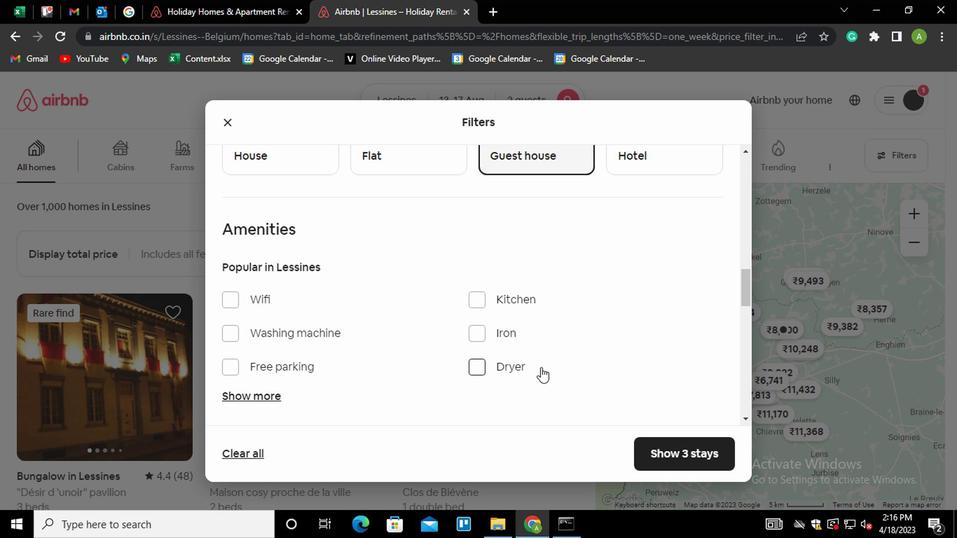 
Action: Mouse moved to (259, 326)
Screenshot: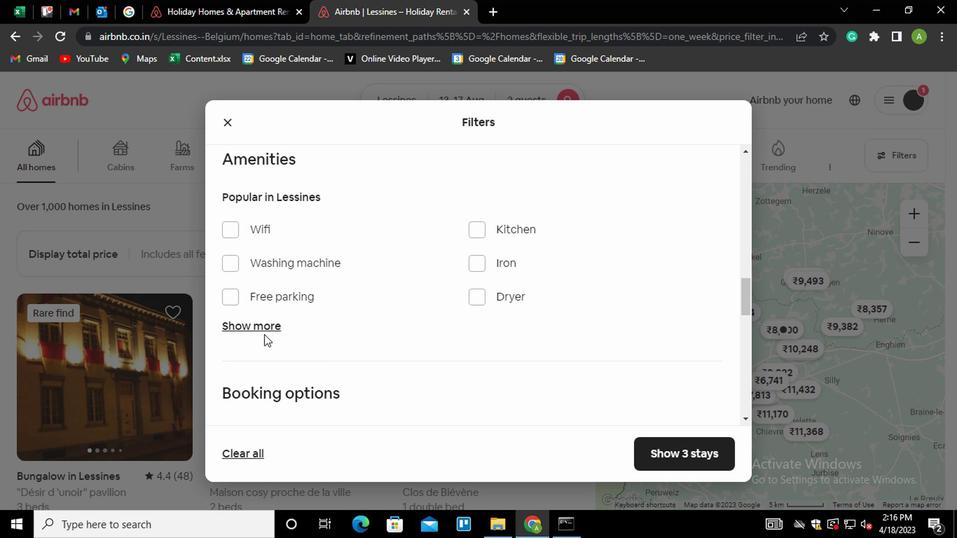 
Action: Mouse pressed left at (259, 326)
Screenshot: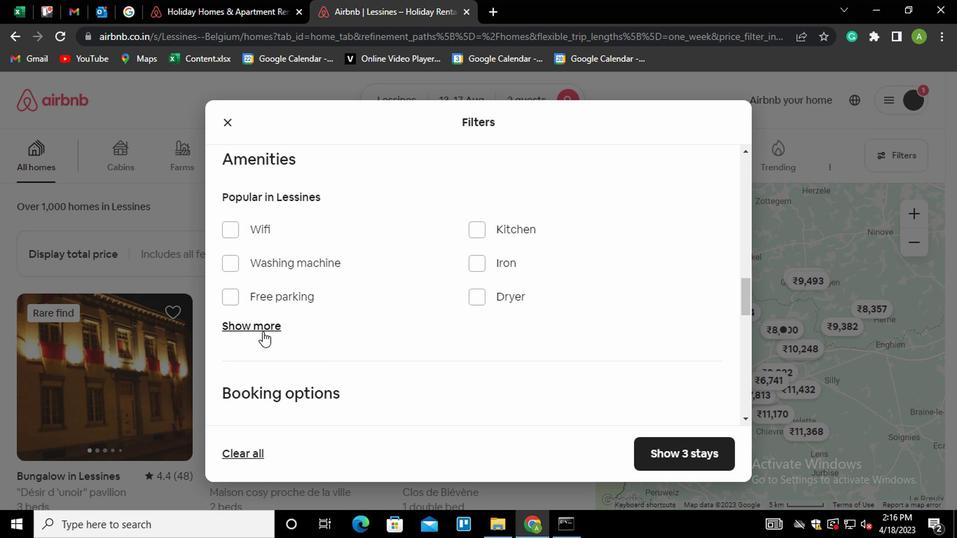 
Action: Mouse moved to (491, 376)
Screenshot: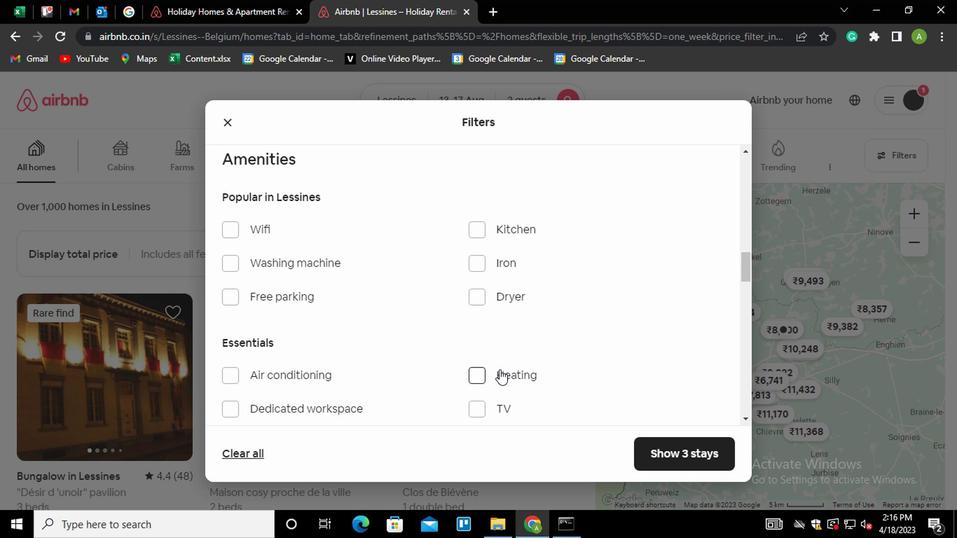 
Action: Mouse pressed left at (491, 376)
Screenshot: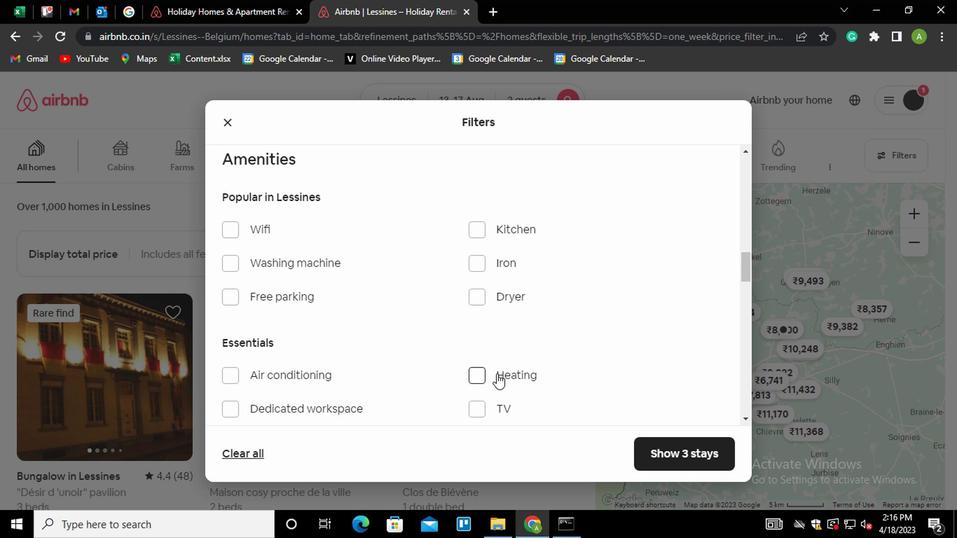 
Action: Mouse moved to (533, 360)
Screenshot: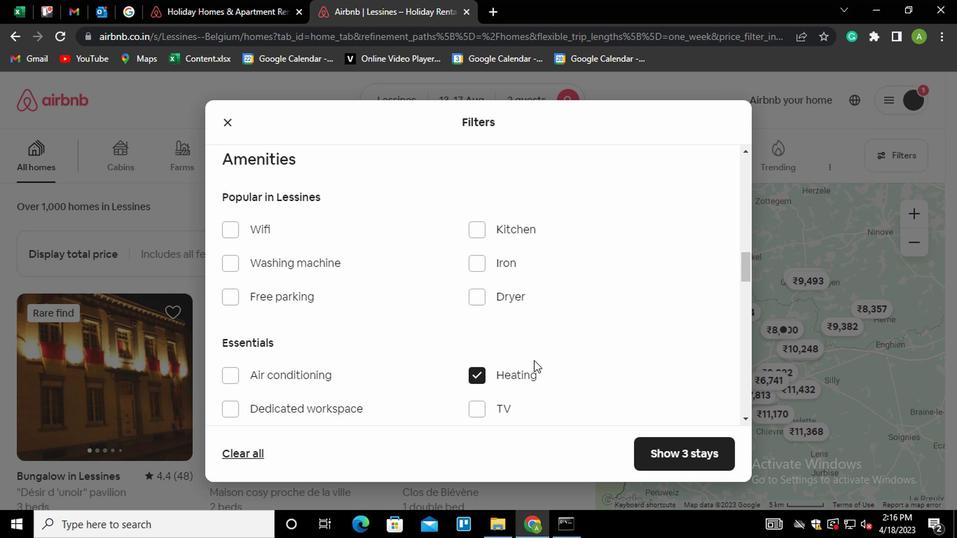 
Action: Mouse scrolled (533, 360) with delta (0, 0)
Screenshot: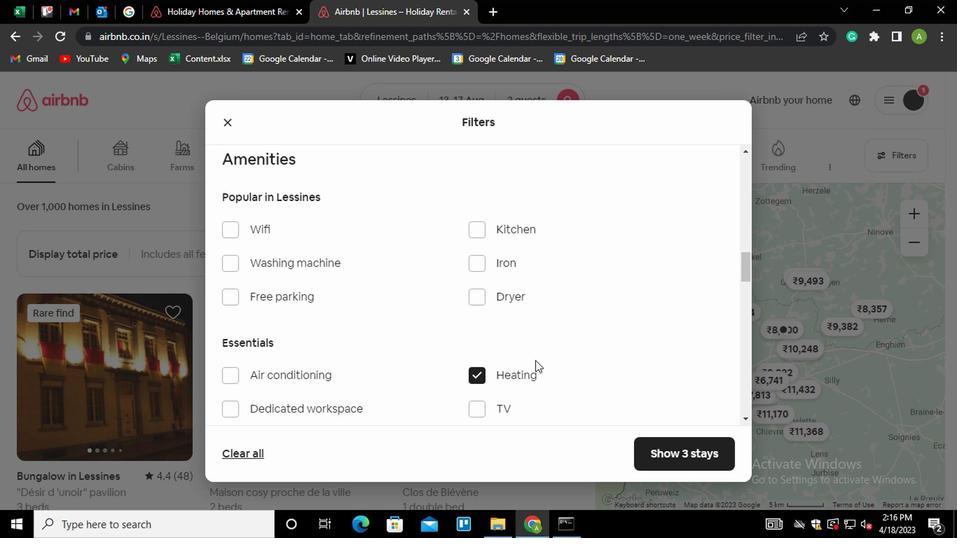 
Action: Mouse moved to (257, 353)
Screenshot: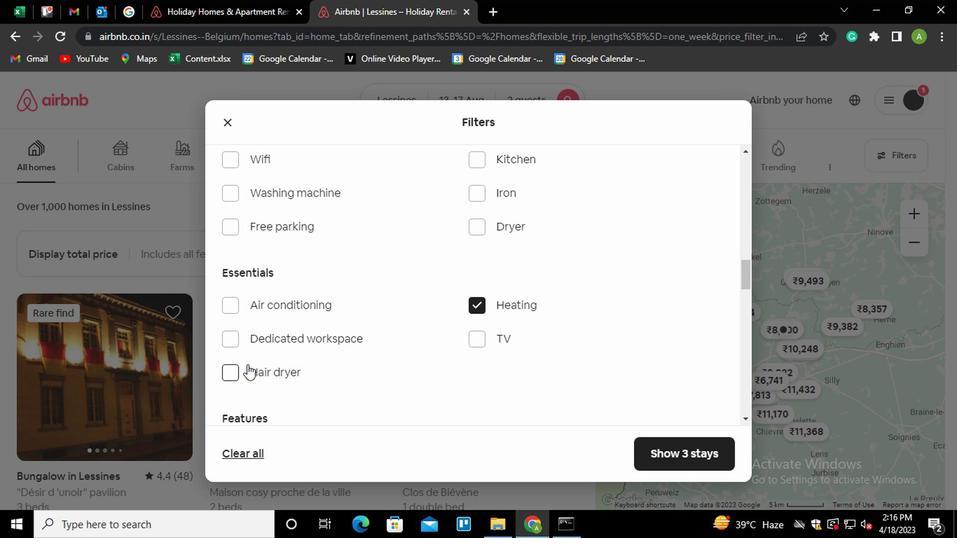 
Action: Mouse scrolled (257, 353) with delta (0, 0)
Screenshot: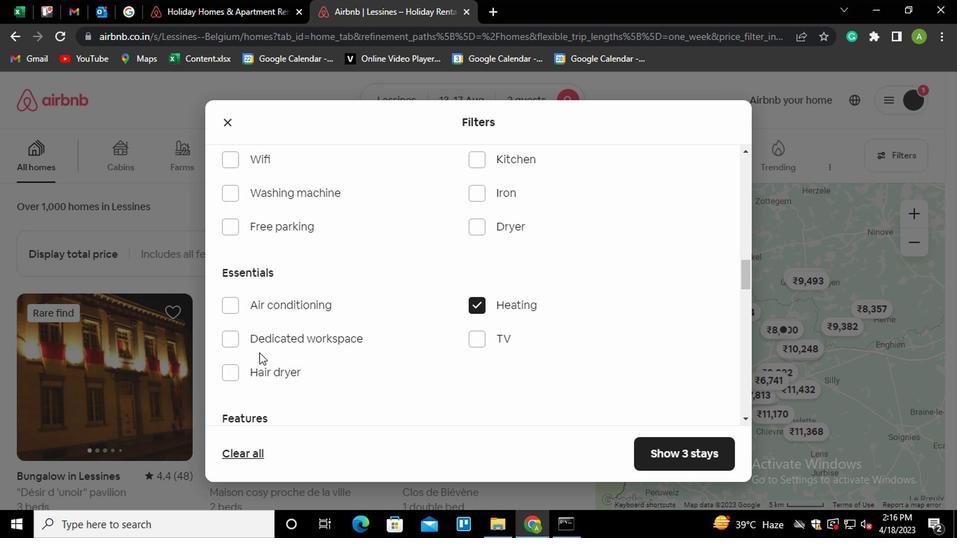
Action: Mouse moved to (301, 282)
Screenshot: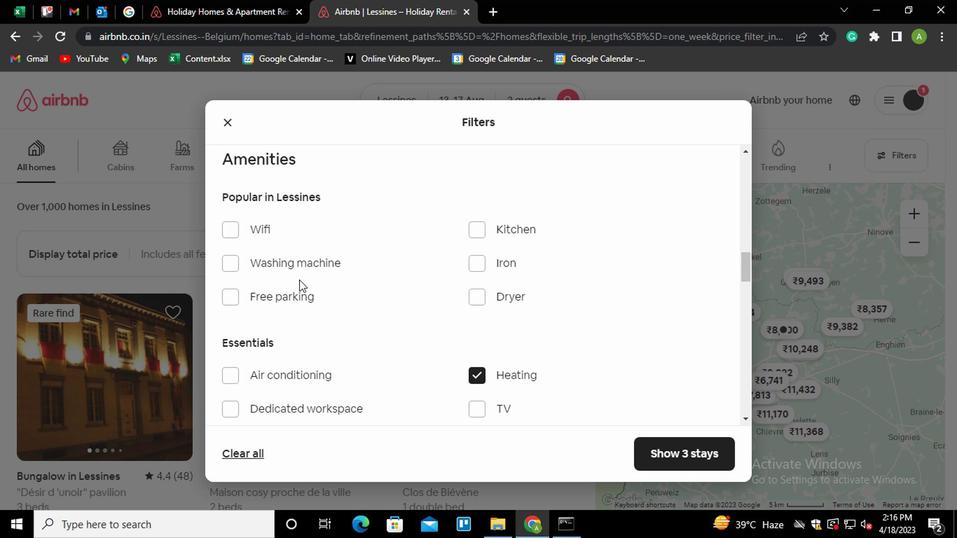 
Action: Mouse scrolled (301, 281) with delta (0, 0)
Screenshot: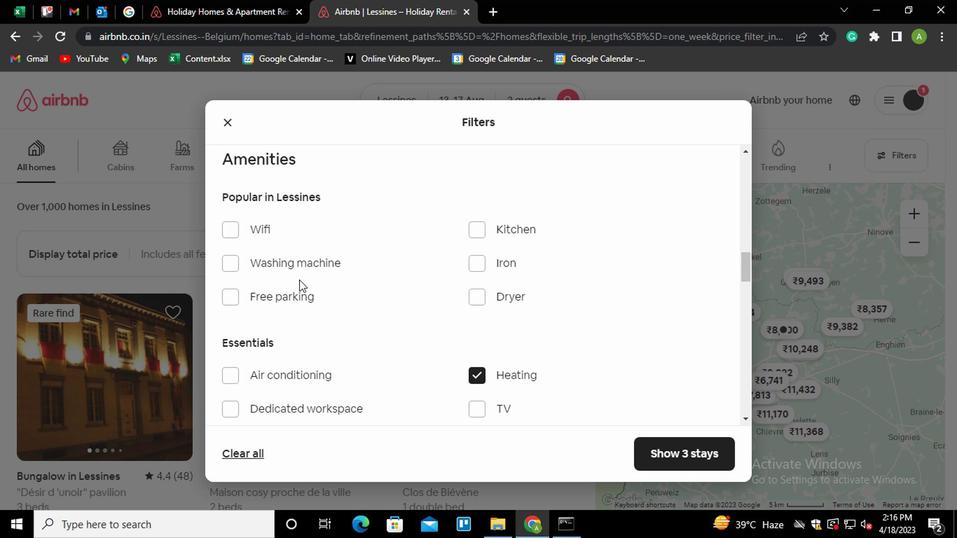 
Action: Mouse moved to (302, 282)
Screenshot: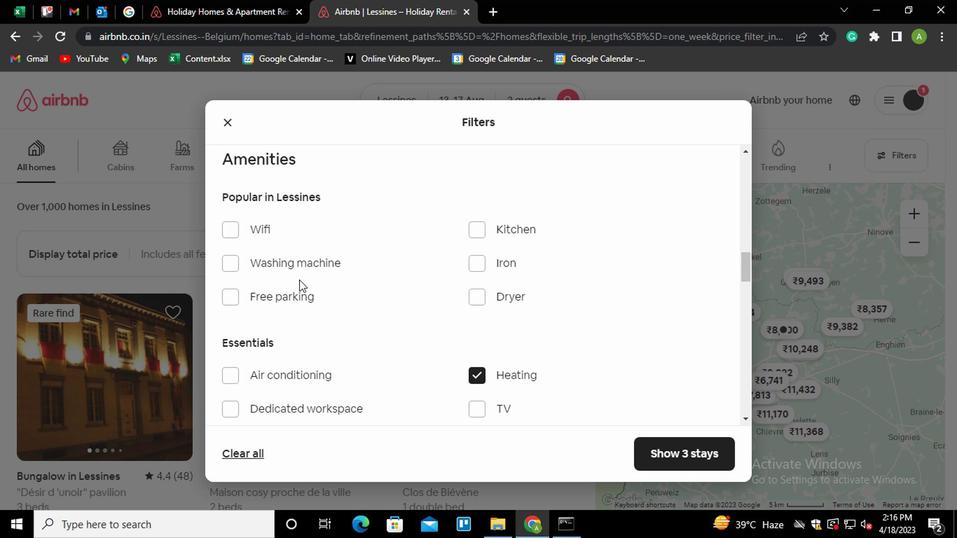 
Action: Mouse scrolled (302, 282) with delta (0, 0)
Screenshot: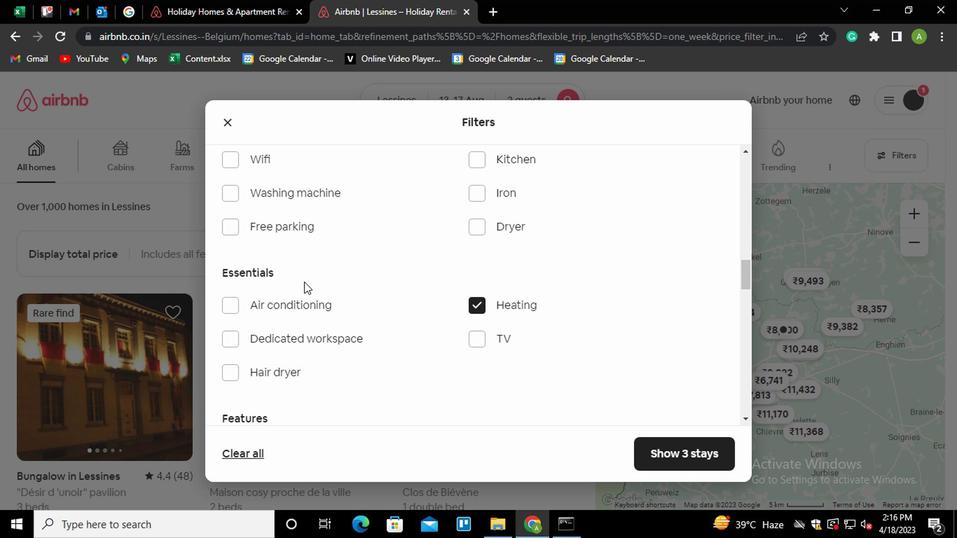 
Action: Mouse moved to (302, 283)
Screenshot: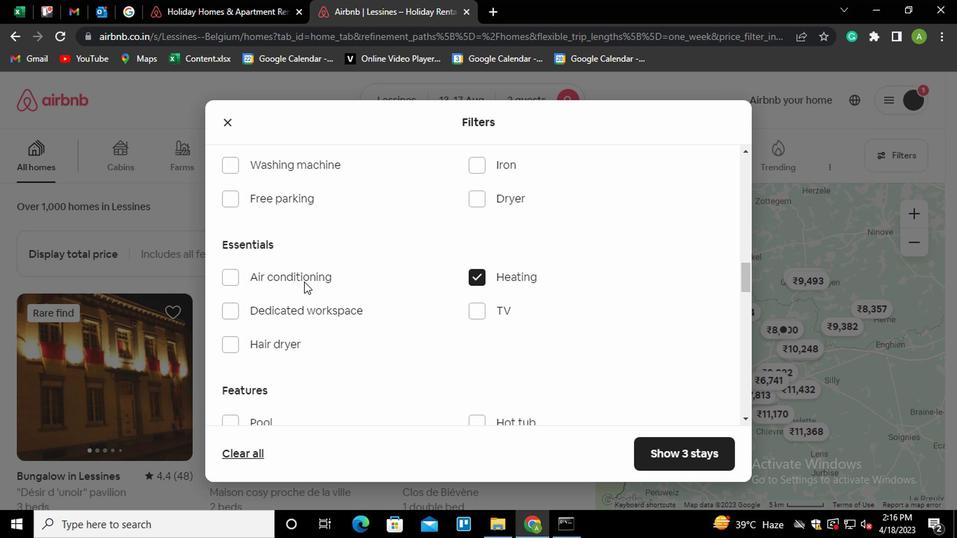 
Action: Mouse scrolled (302, 282) with delta (0, 0)
Screenshot: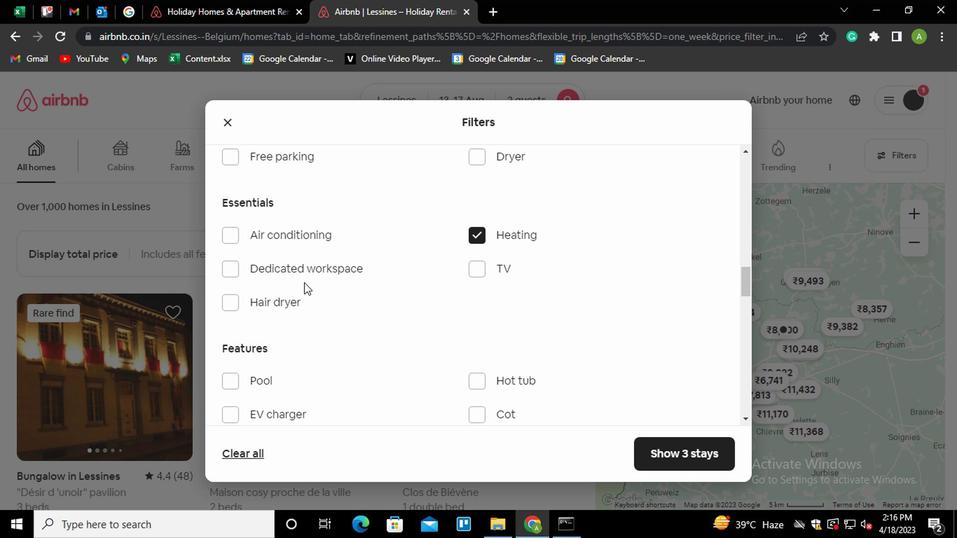 
Action: Mouse scrolled (302, 282) with delta (0, 0)
Screenshot: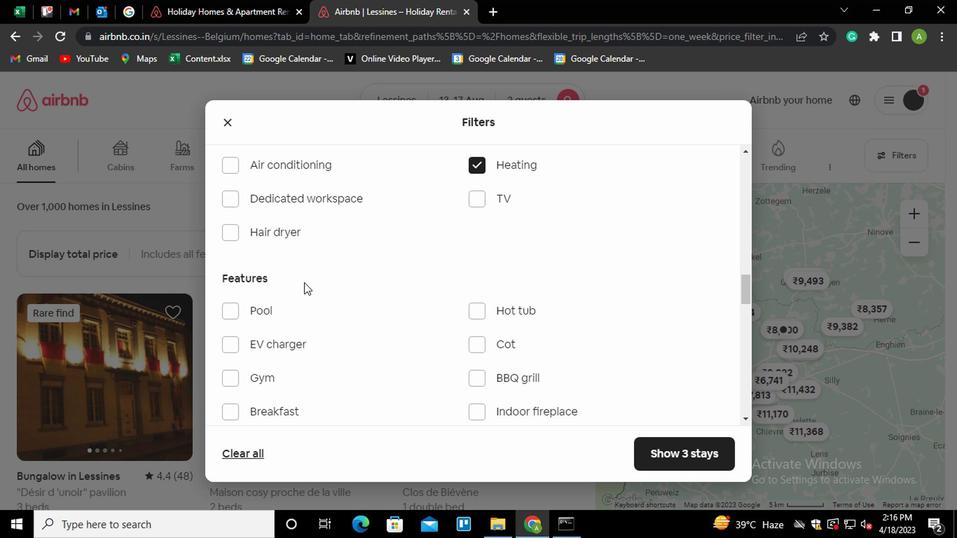 
Action: Mouse moved to (476, 238)
Screenshot: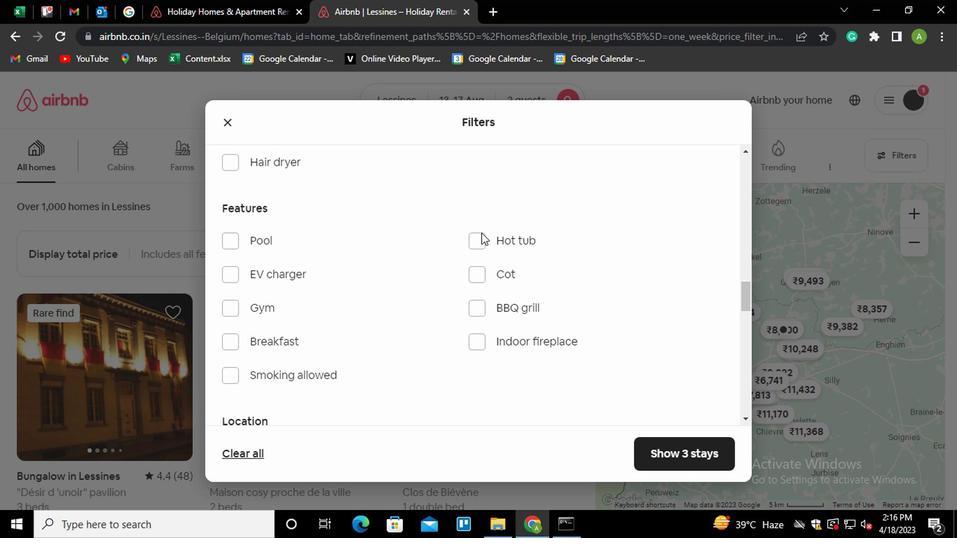 
Action: Mouse pressed left at (476, 238)
Screenshot: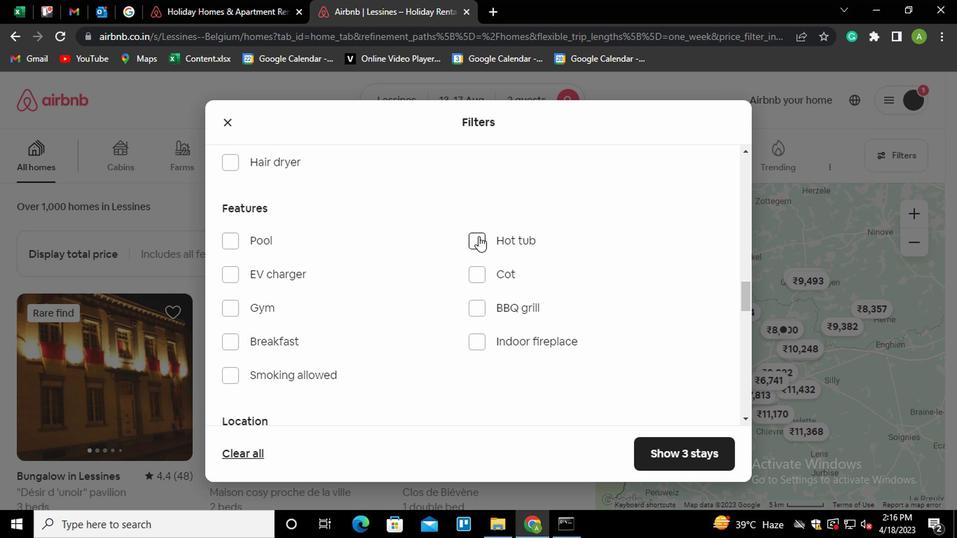 
Action: Mouse moved to (517, 275)
Screenshot: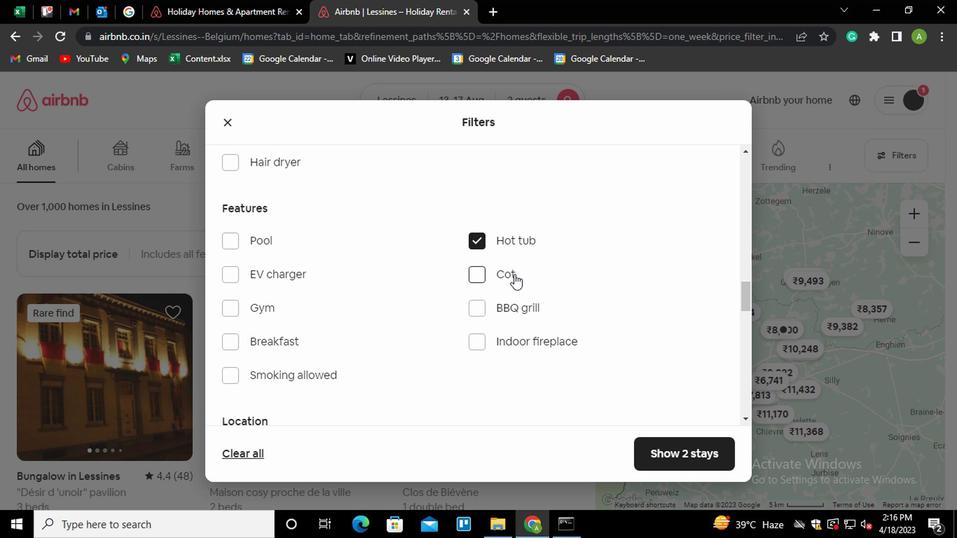 
Action: Mouse scrolled (517, 274) with delta (0, 0)
Screenshot: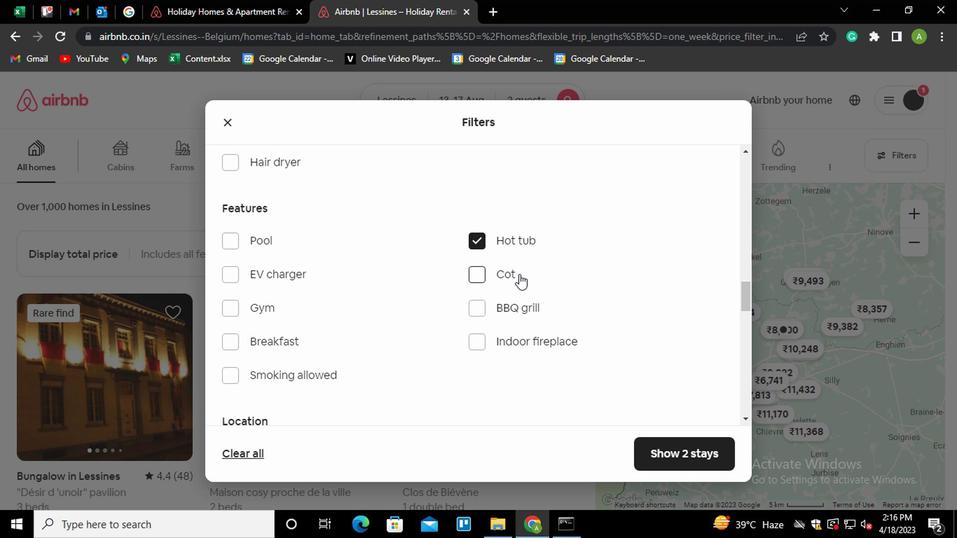 
Action: Mouse scrolled (517, 274) with delta (0, 0)
Screenshot: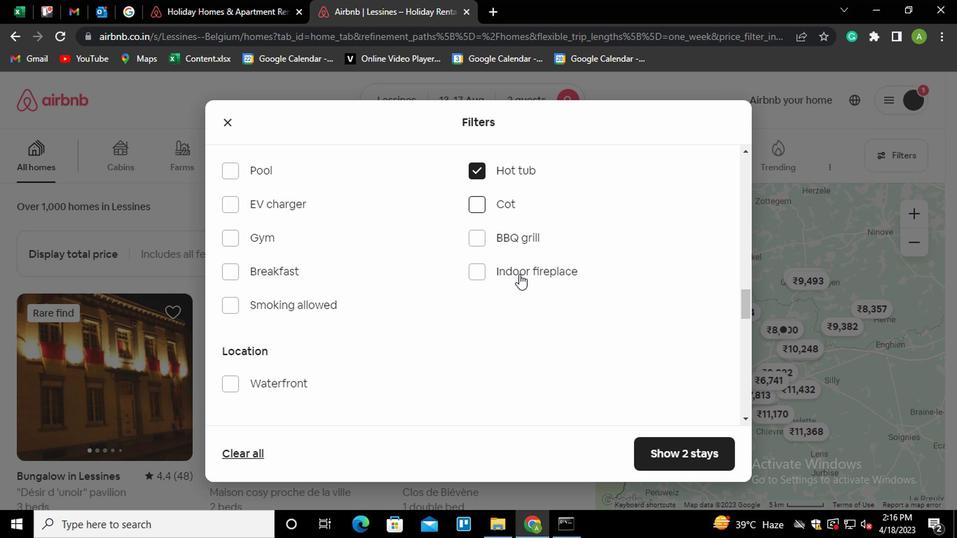 
Action: Mouse scrolled (517, 274) with delta (0, 0)
Screenshot: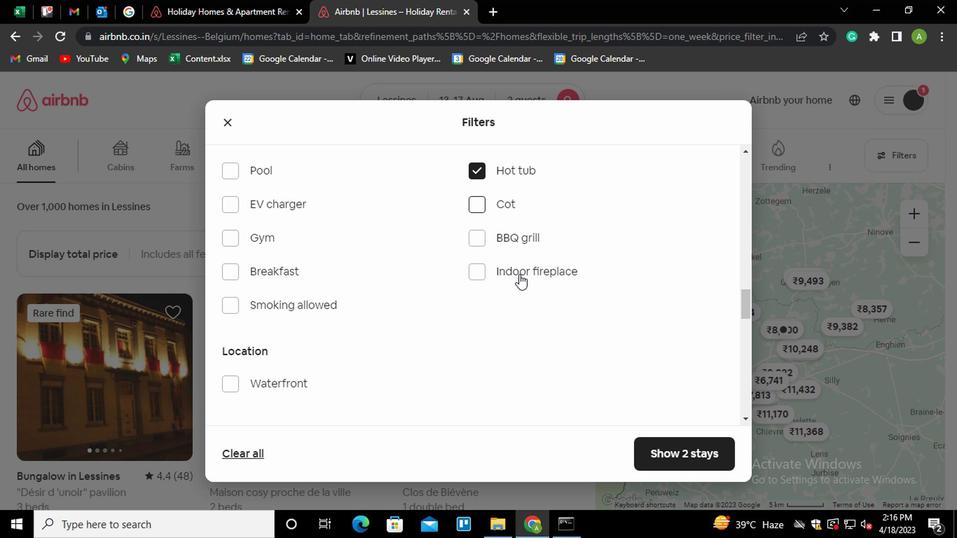 
Action: Mouse scrolled (517, 274) with delta (0, 0)
Screenshot: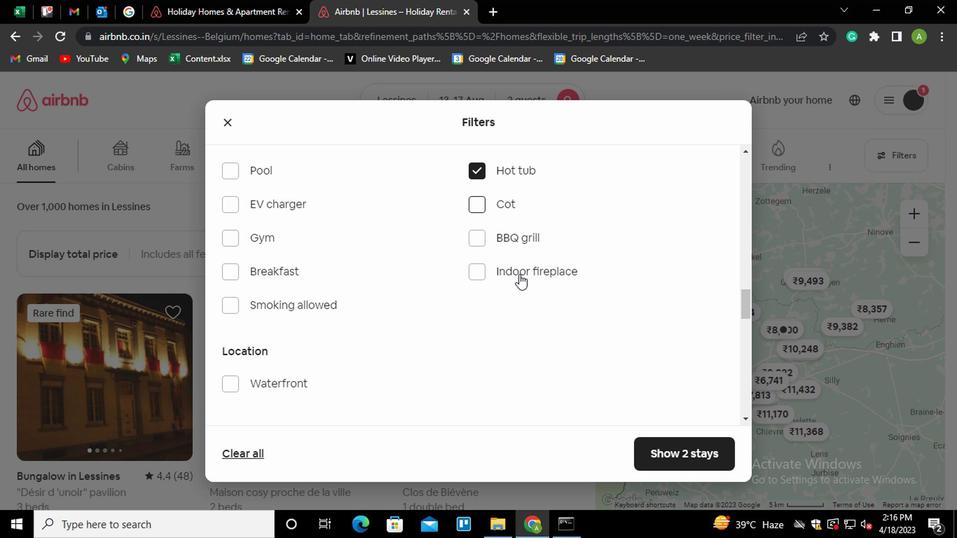
Action: Mouse scrolled (517, 274) with delta (0, 0)
Screenshot: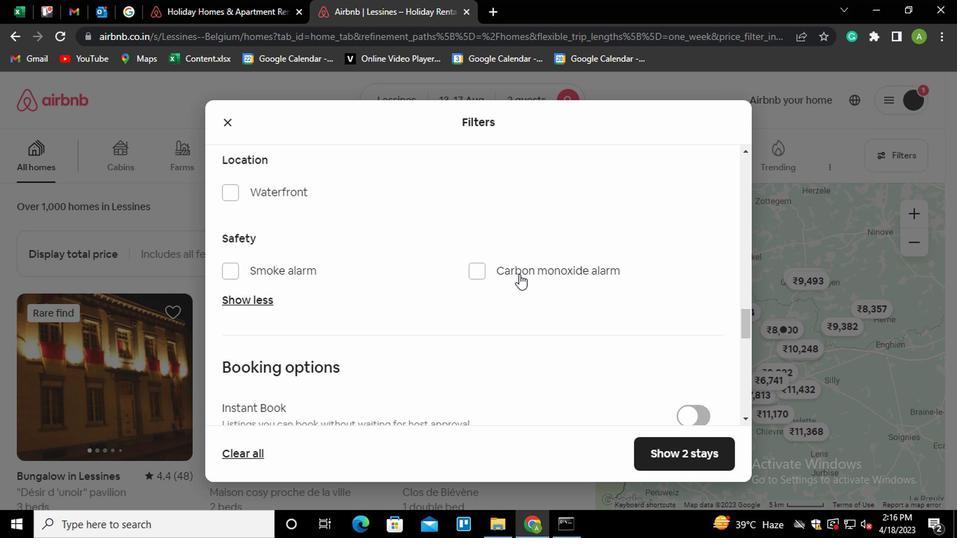 
Action: Mouse scrolled (517, 274) with delta (0, 0)
Screenshot: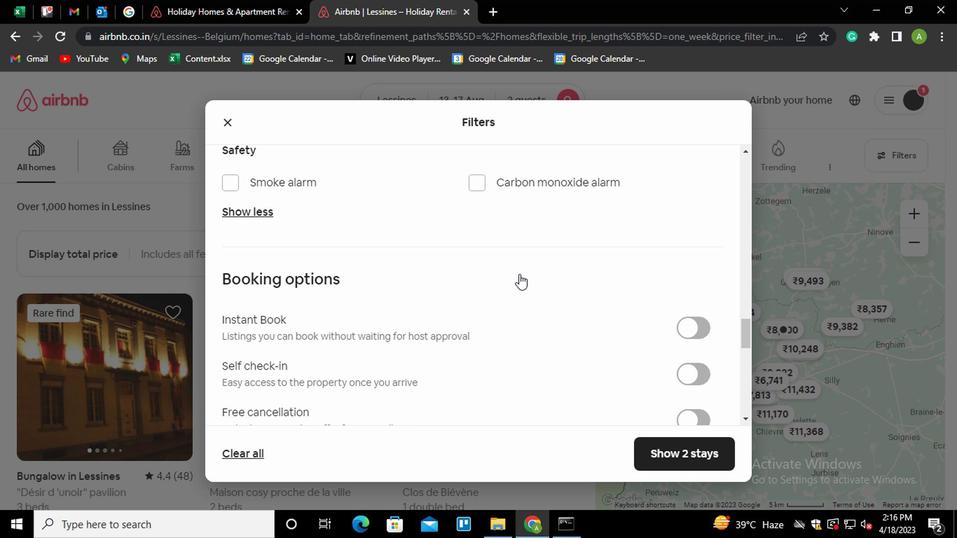 
Action: Mouse moved to (677, 306)
Screenshot: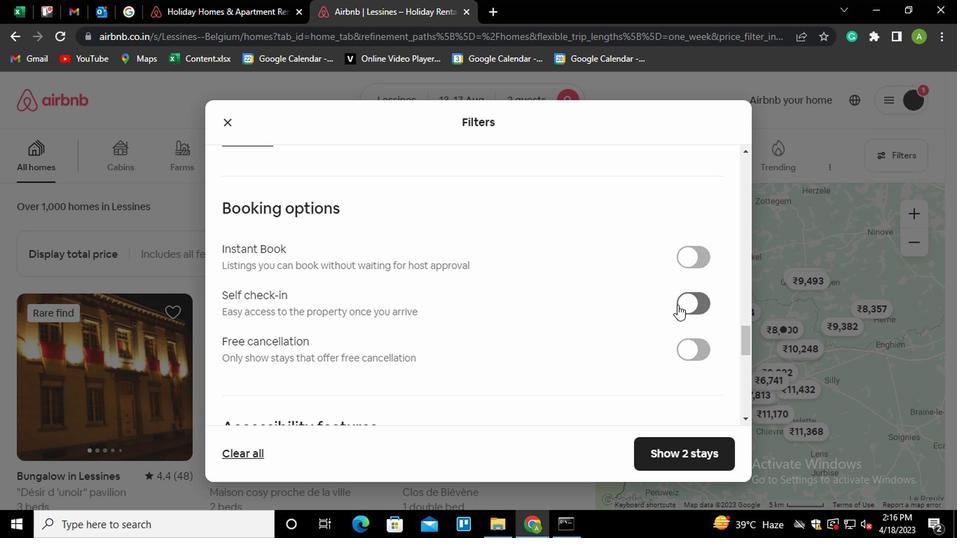 
Action: Mouse pressed left at (677, 306)
Screenshot: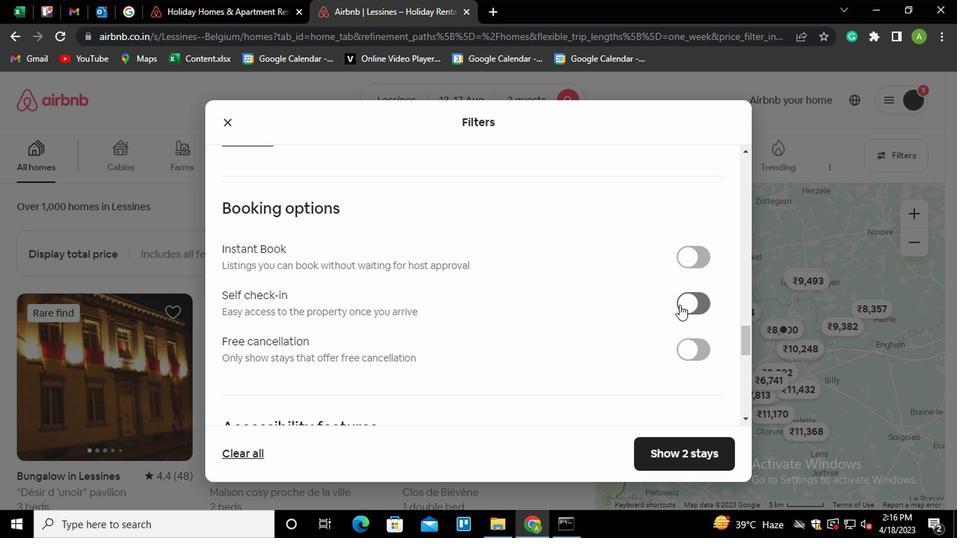 
Action: Mouse moved to (545, 310)
Screenshot: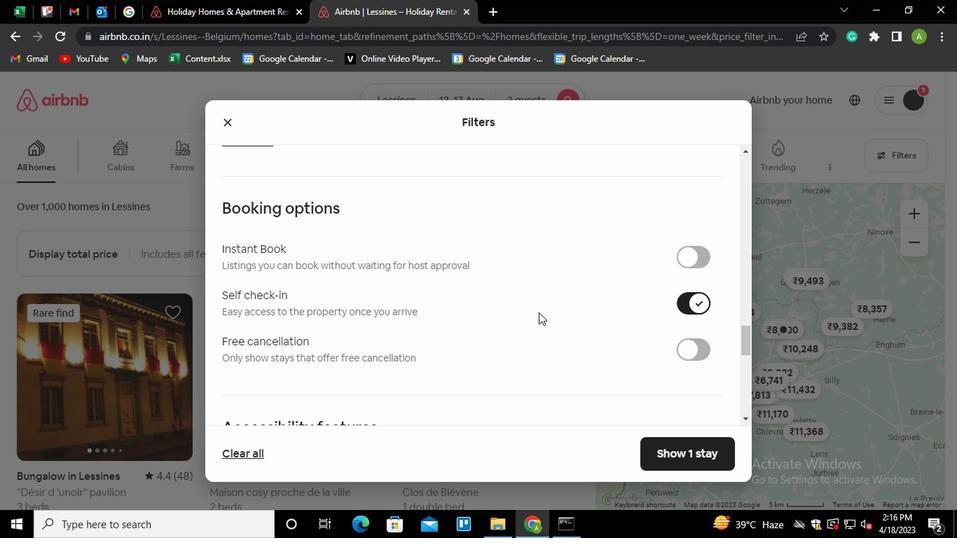 
Action: Mouse scrolled (545, 309) with delta (0, 0)
Screenshot: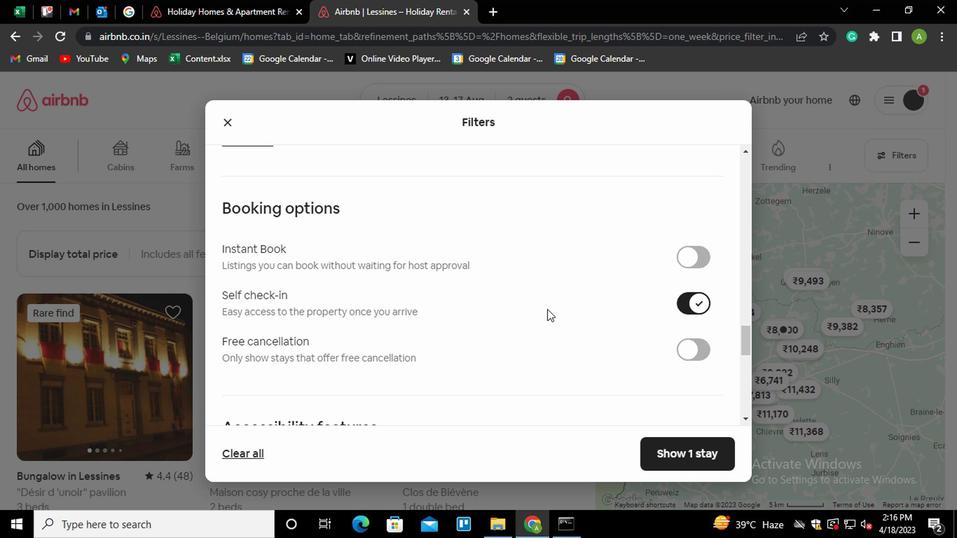 
Action: Mouse scrolled (545, 309) with delta (0, 0)
Screenshot: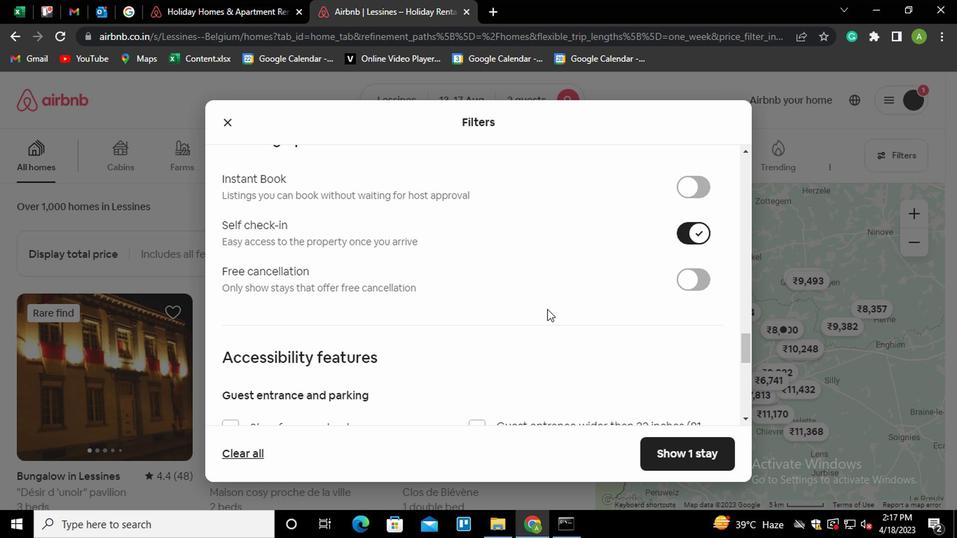 
Action: Mouse moved to (544, 310)
Screenshot: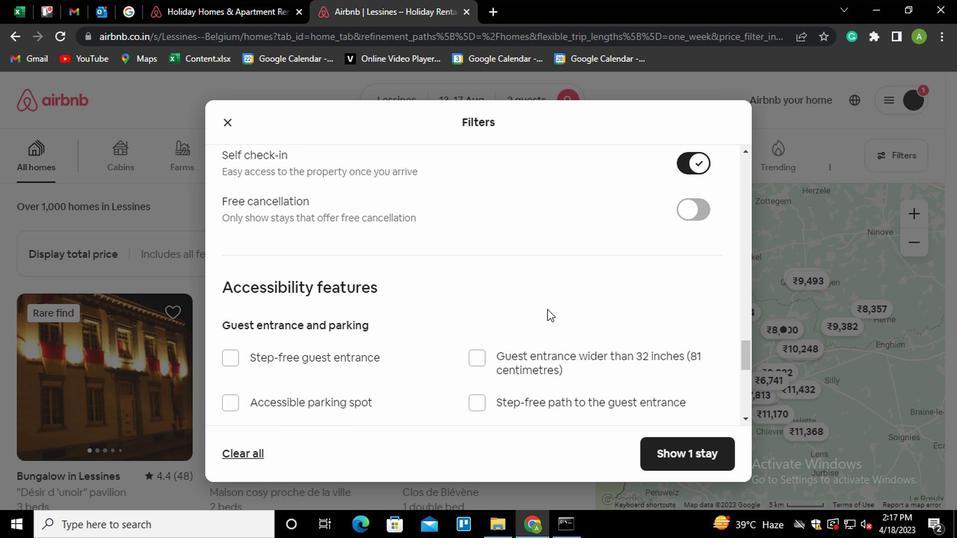 
Action: Mouse scrolled (544, 310) with delta (0, 0)
Screenshot: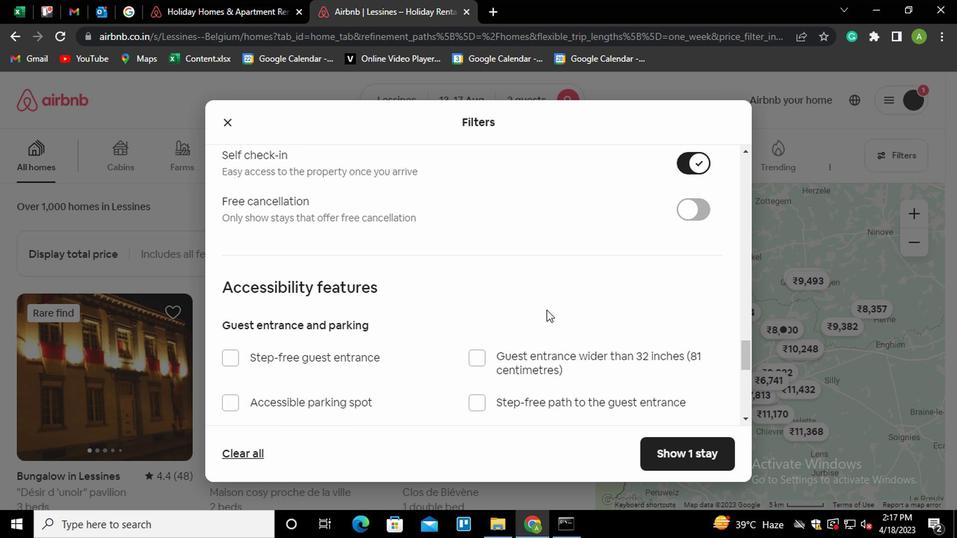 
Action: Mouse scrolled (544, 310) with delta (0, 0)
Screenshot: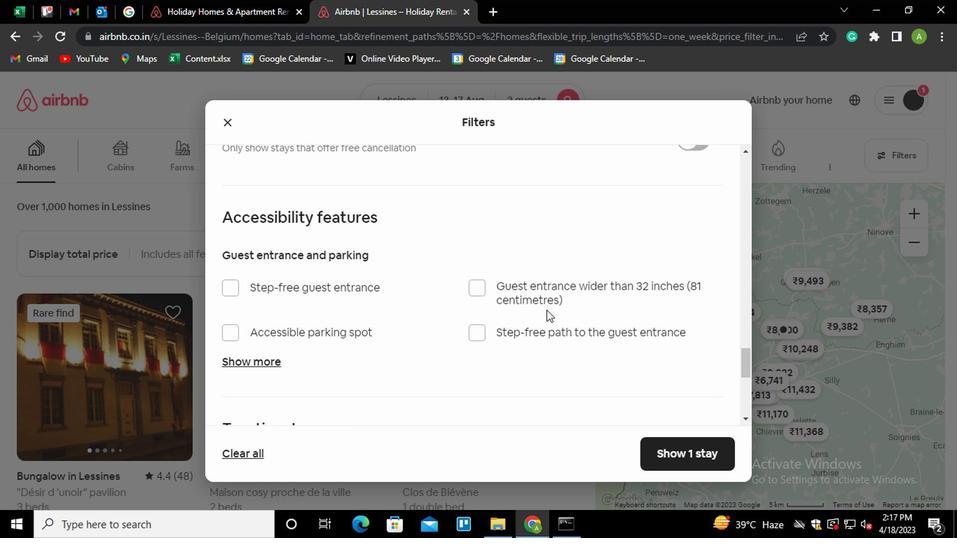 
Action: Mouse scrolled (544, 310) with delta (0, 0)
Screenshot: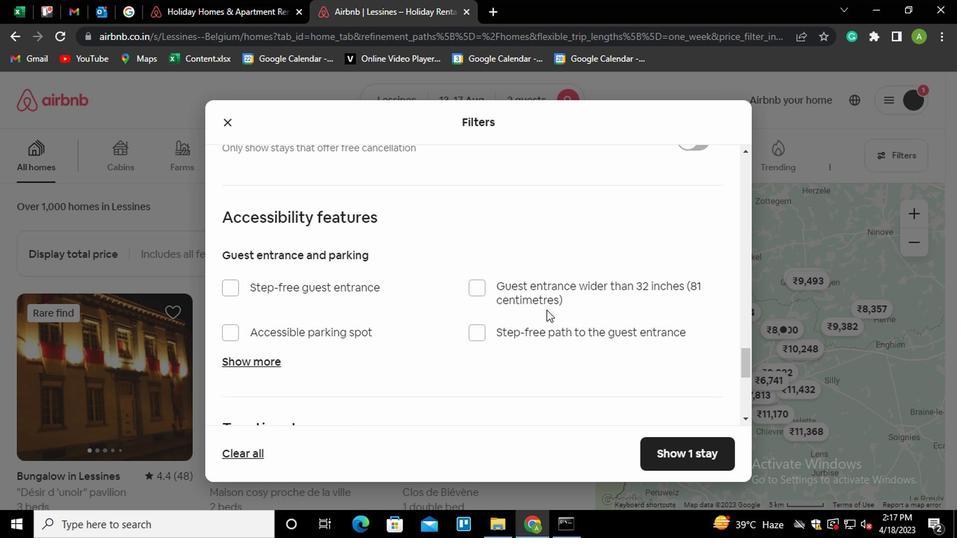 
Action: Mouse moved to (536, 320)
Screenshot: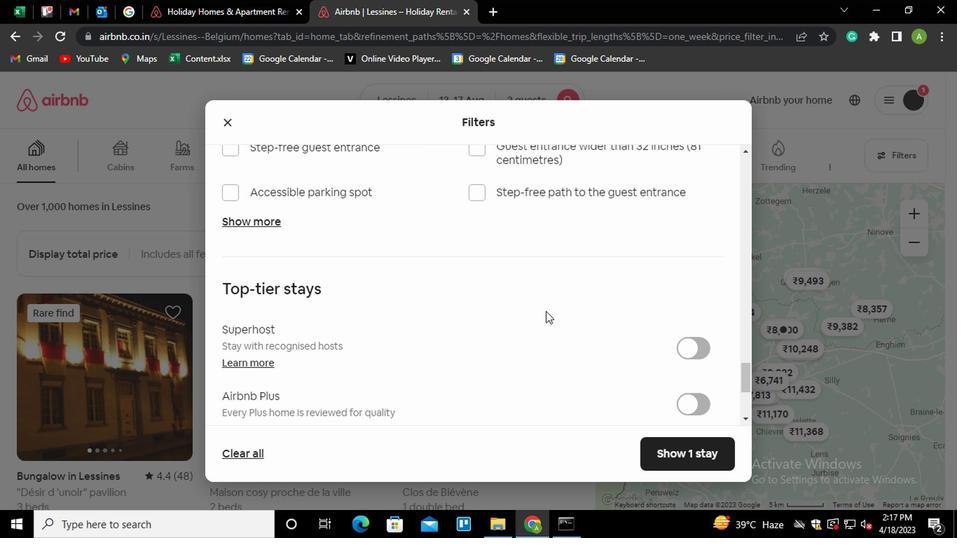 
Action: Mouse scrolled (536, 320) with delta (0, 0)
Screenshot: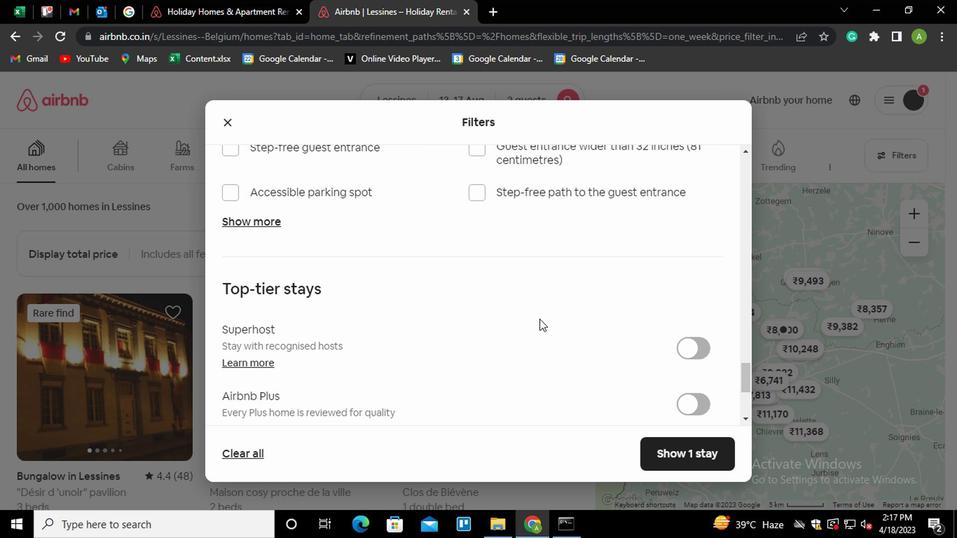 
Action: Mouse scrolled (536, 320) with delta (0, 0)
Screenshot: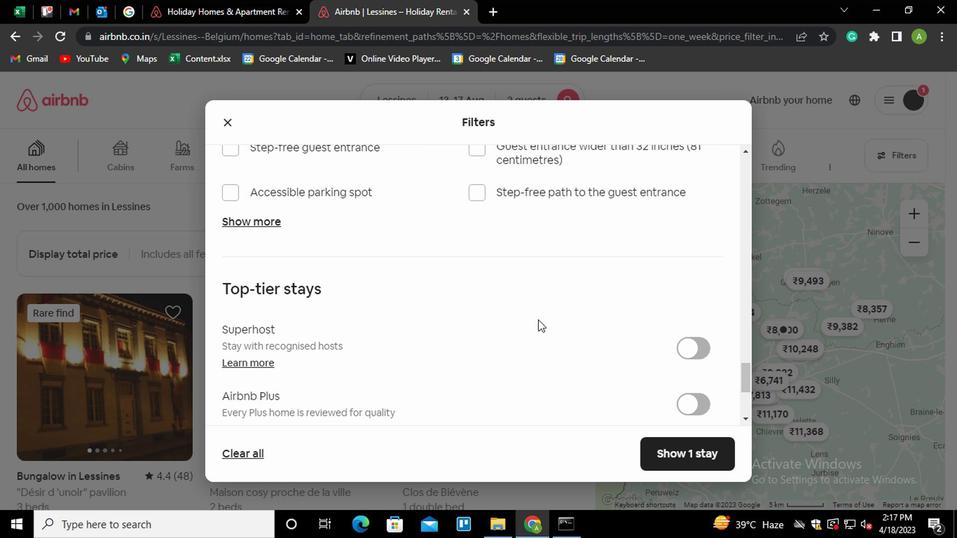 
Action: Mouse moved to (532, 322)
Screenshot: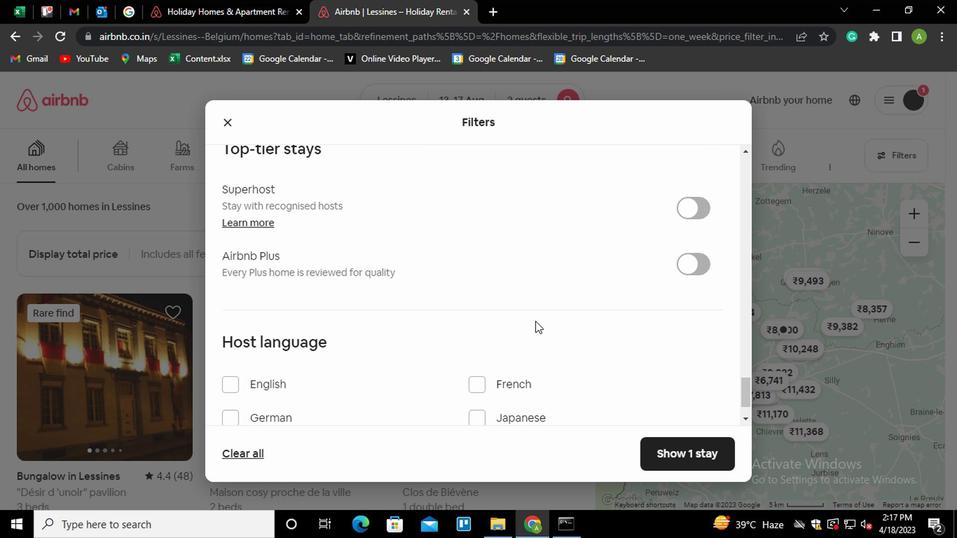
Action: Mouse scrolled (532, 321) with delta (0, 0)
Screenshot: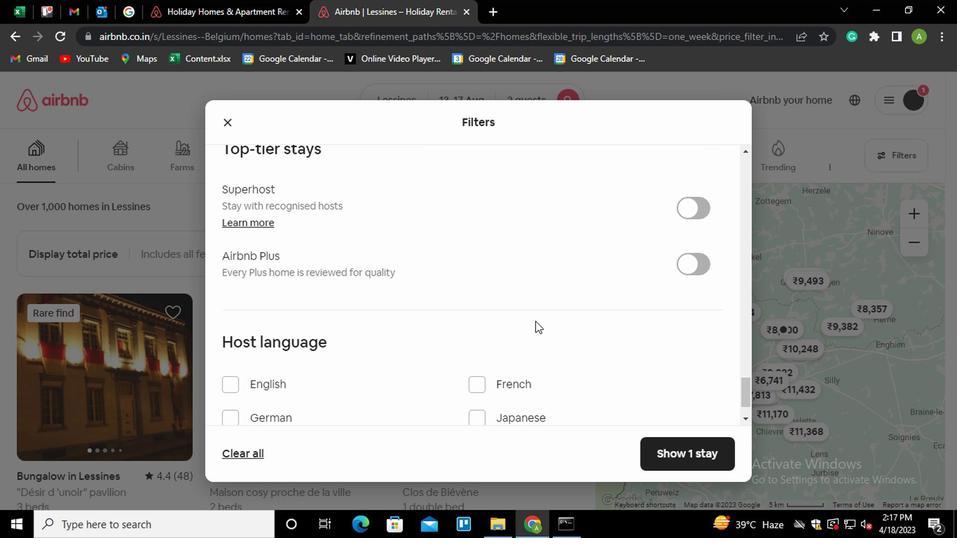 
Action: Mouse scrolled (532, 321) with delta (0, 0)
Screenshot: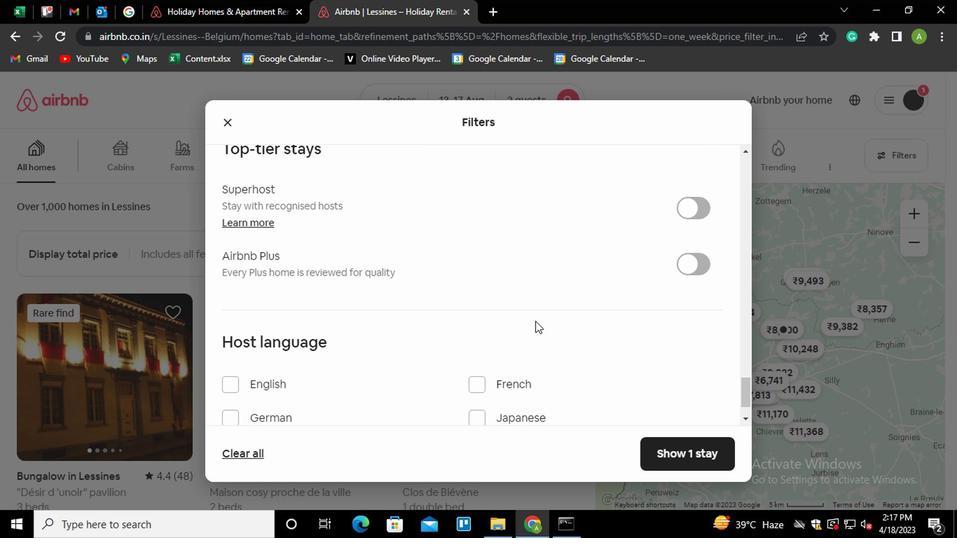 
Action: Mouse moved to (229, 329)
Screenshot: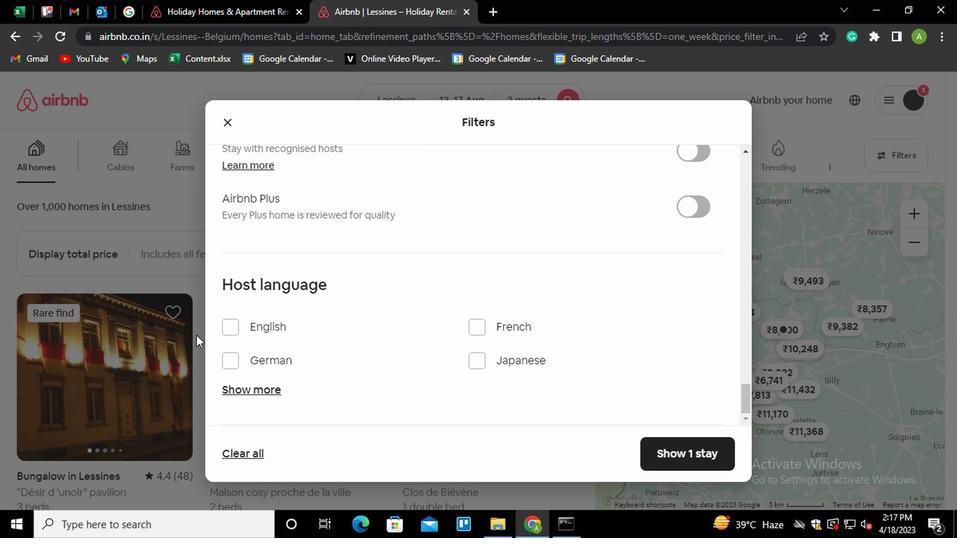 
Action: Mouse pressed left at (229, 329)
Screenshot: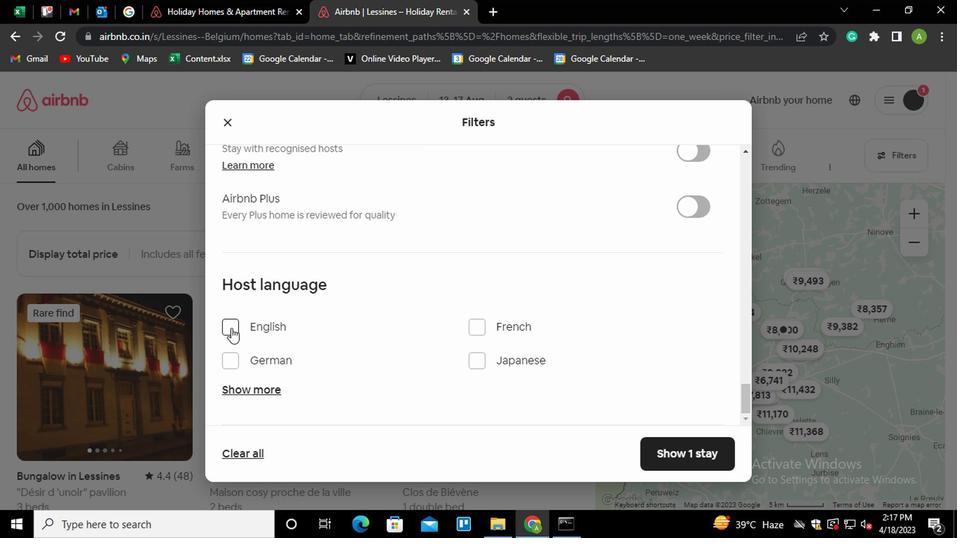 
Action: Mouse moved to (658, 449)
Screenshot: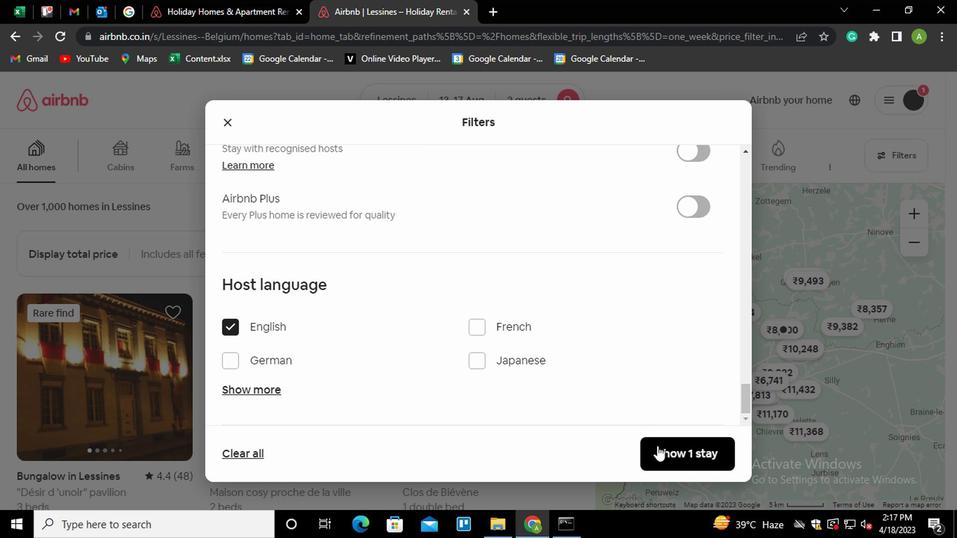 
Action: Mouse pressed left at (658, 449)
Screenshot: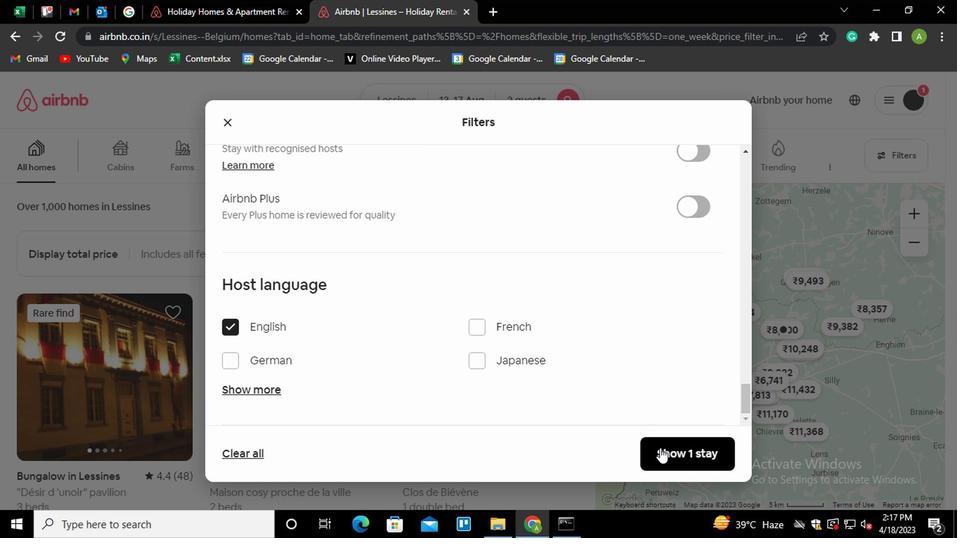 
Action: Mouse moved to (656, 449)
Screenshot: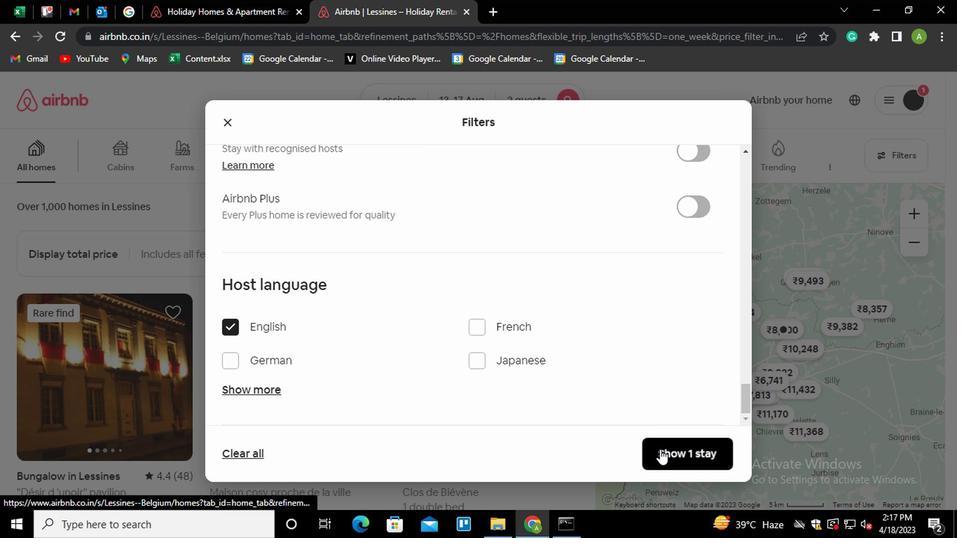 
